 Task: Open Card Financial Performance Review in Board Event Marketing to Workspace Creative Services and add a team member Softage.1@softage.net, a label Blue, a checklist Exercise, an attachment from your google drive, a color Blue and finally, add a card description 'Plan and execute company team-building event' and a comment 'Given the potential impact of this task on our company competitive position, let us ensure that we approach it with a sense of strategic thinking and planning.'. Add a start date 'Jan 05, 1900' with a due date 'Jan 12, 1900'
Action: Mouse moved to (417, 167)
Screenshot: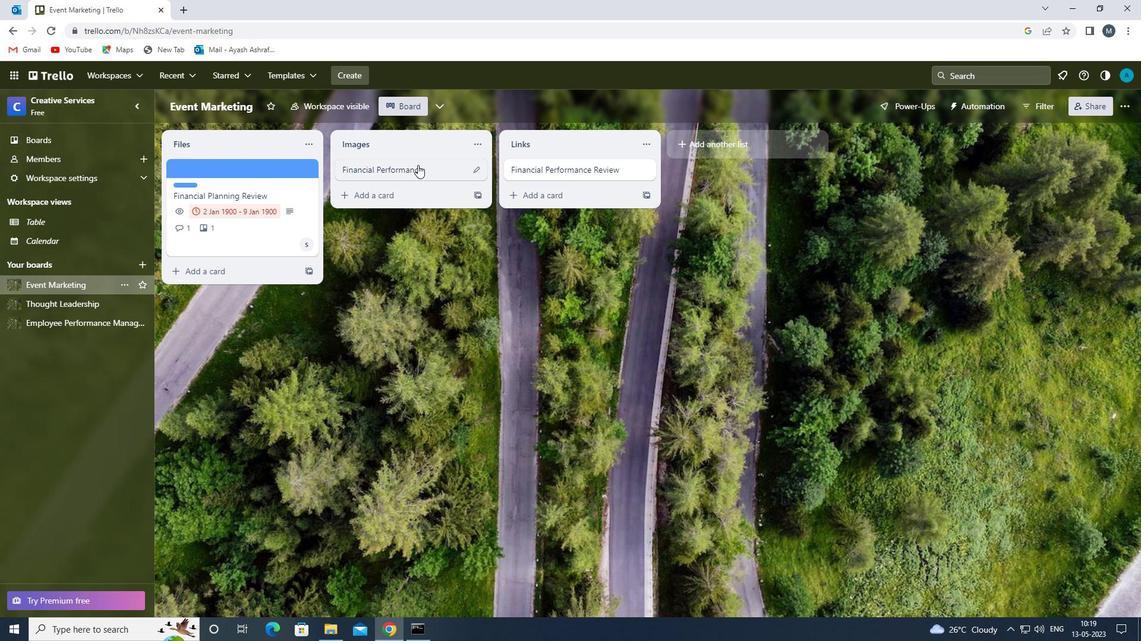 
Action: Mouse pressed left at (417, 167)
Screenshot: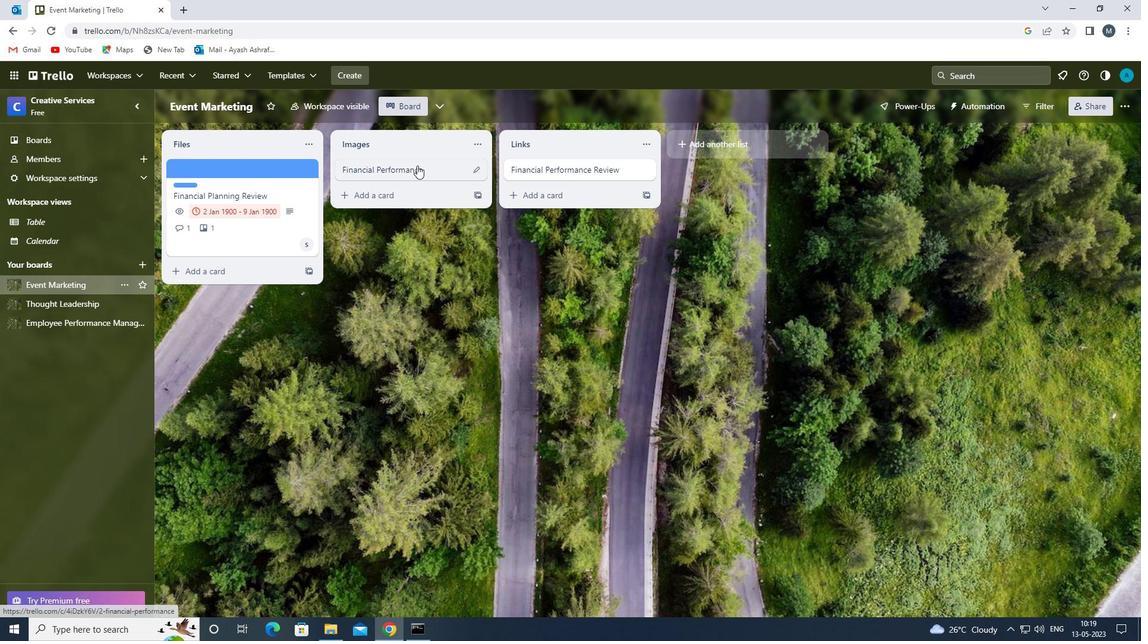
Action: Mouse moved to (732, 208)
Screenshot: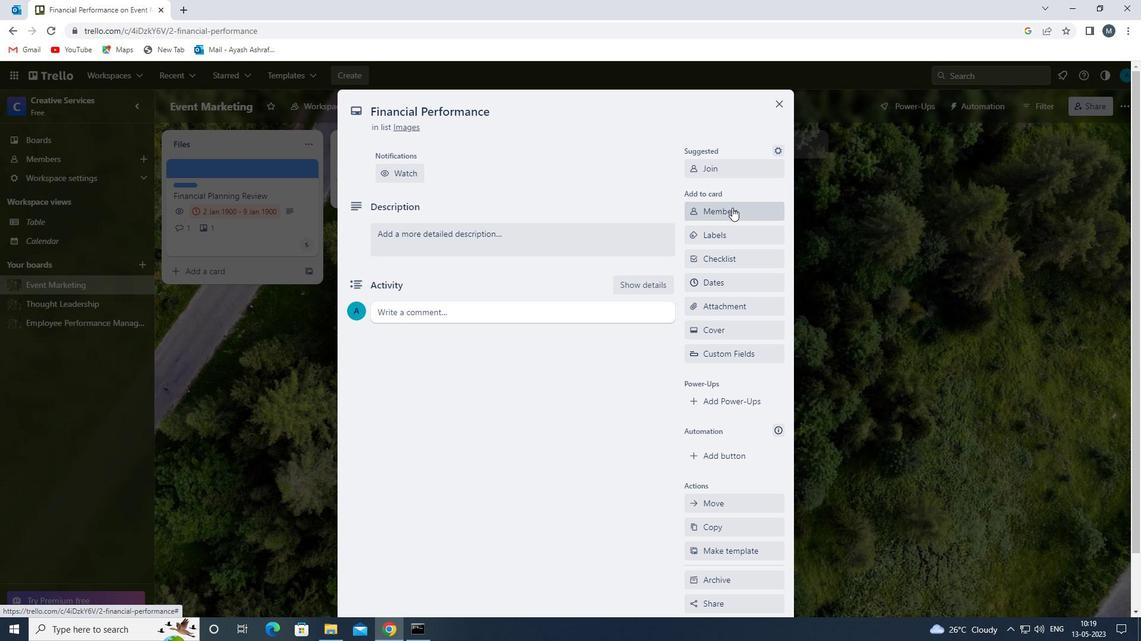 
Action: Mouse pressed left at (732, 208)
Screenshot: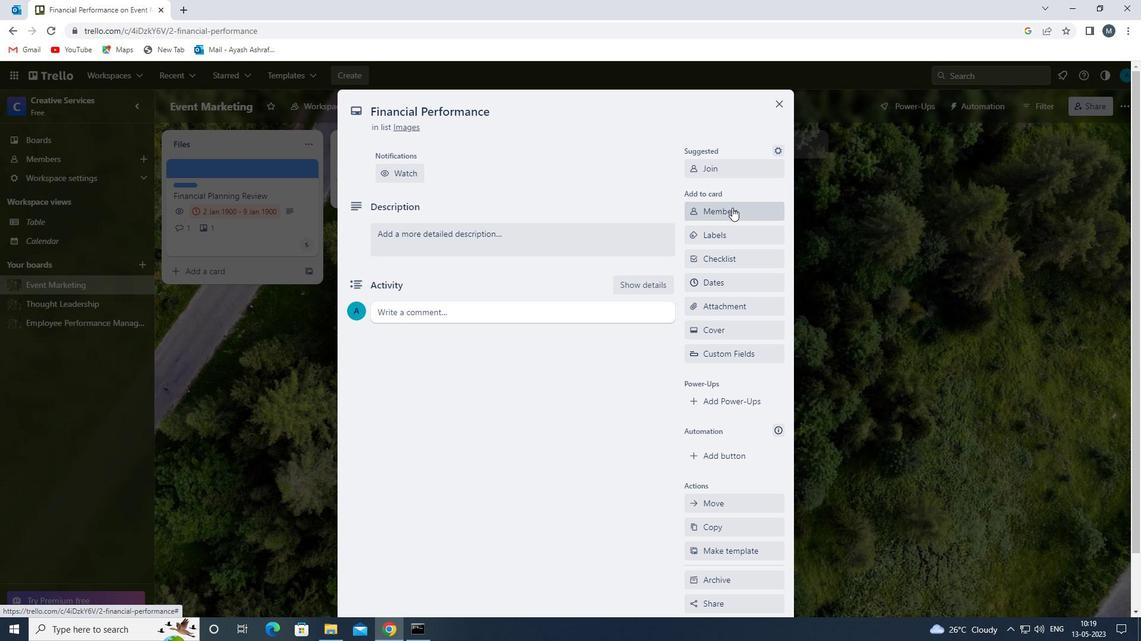 
Action: Mouse moved to (739, 278)
Screenshot: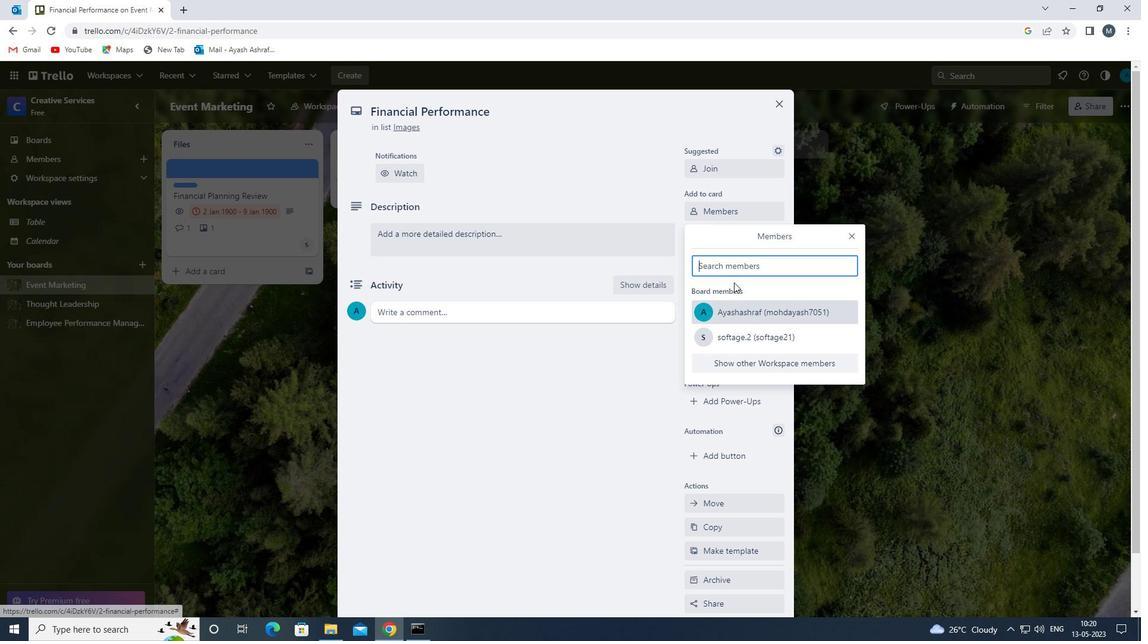 
Action: Key pressed s
Screenshot: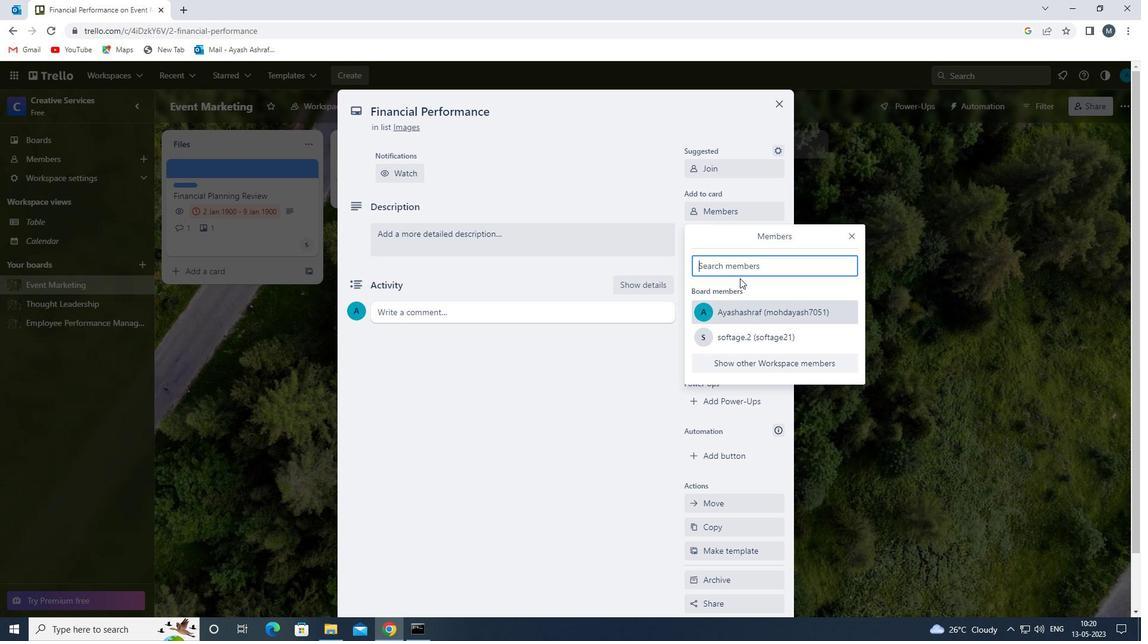 
Action: Mouse moved to (741, 360)
Screenshot: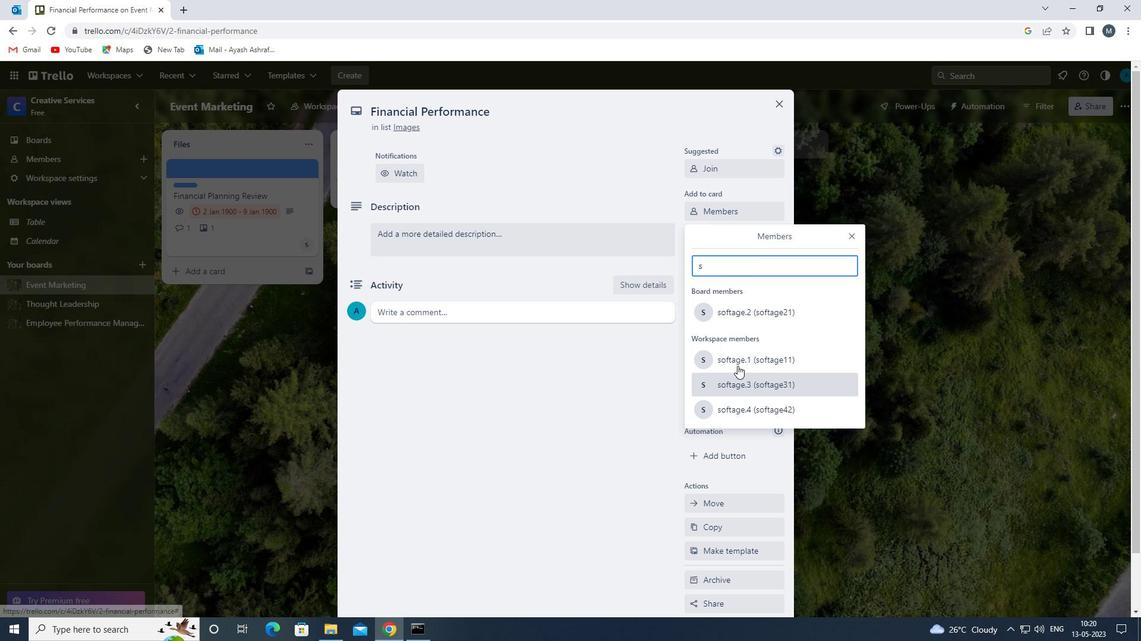 
Action: Mouse pressed left at (741, 360)
Screenshot: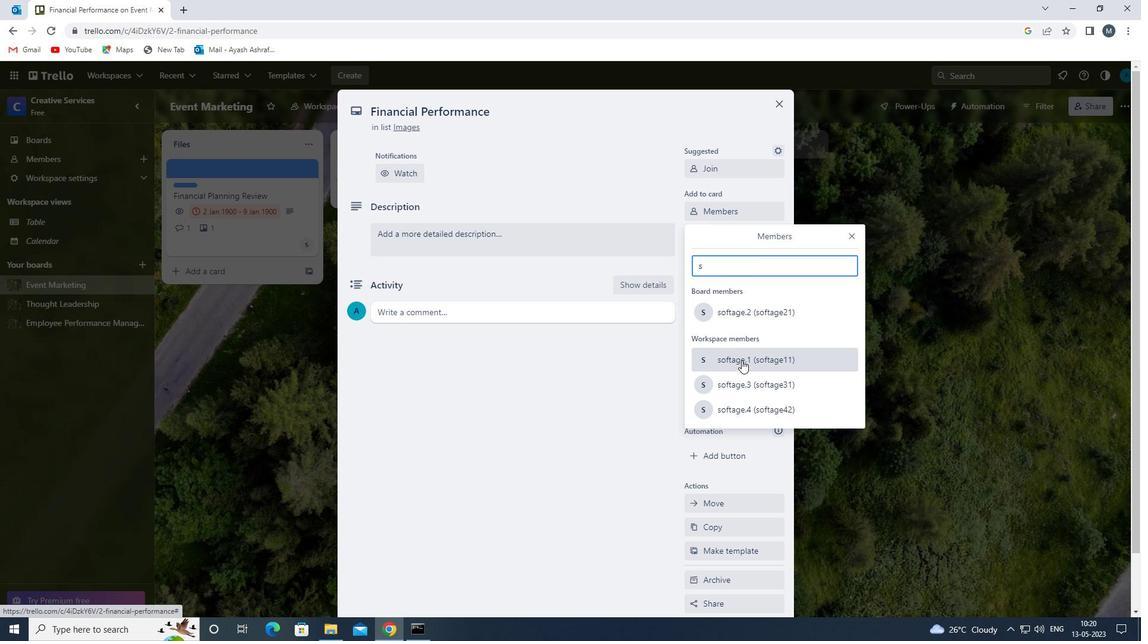 
Action: Mouse moved to (847, 235)
Screenshot: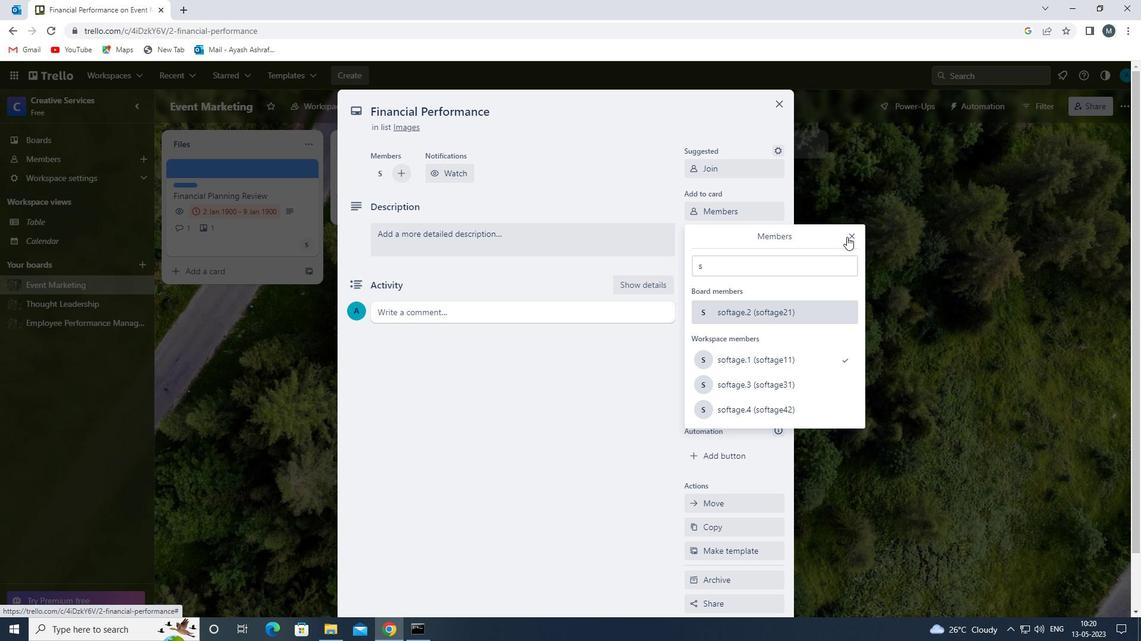 
Action: Mouse pressed left at (847, 235)
Screenshot: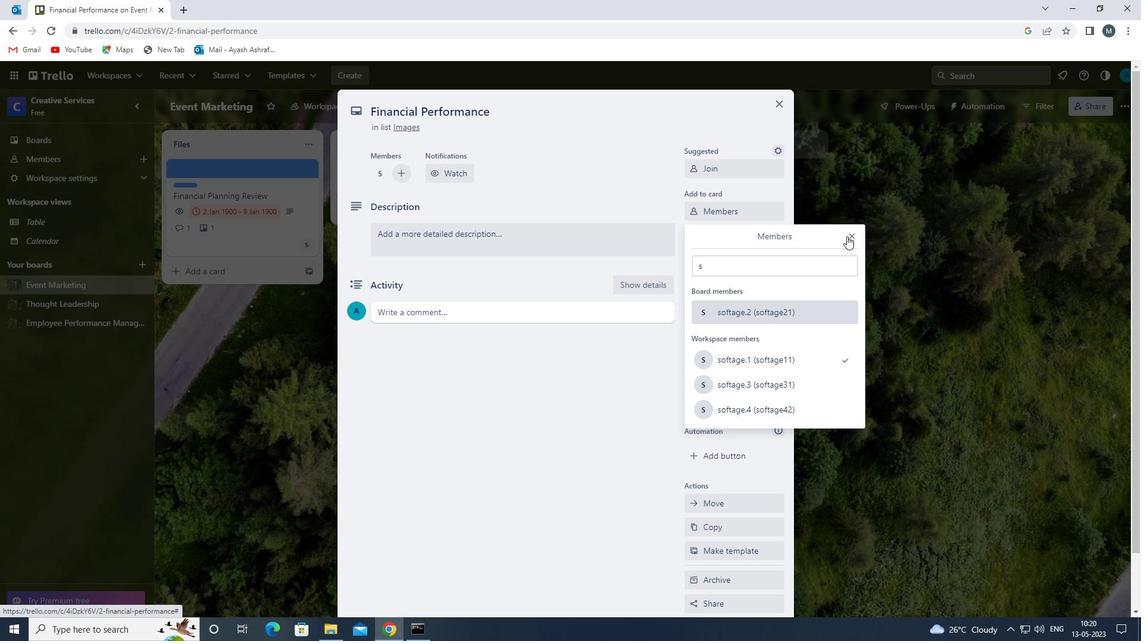 
Action: Mouse moved to (730, 240)
Screenshot: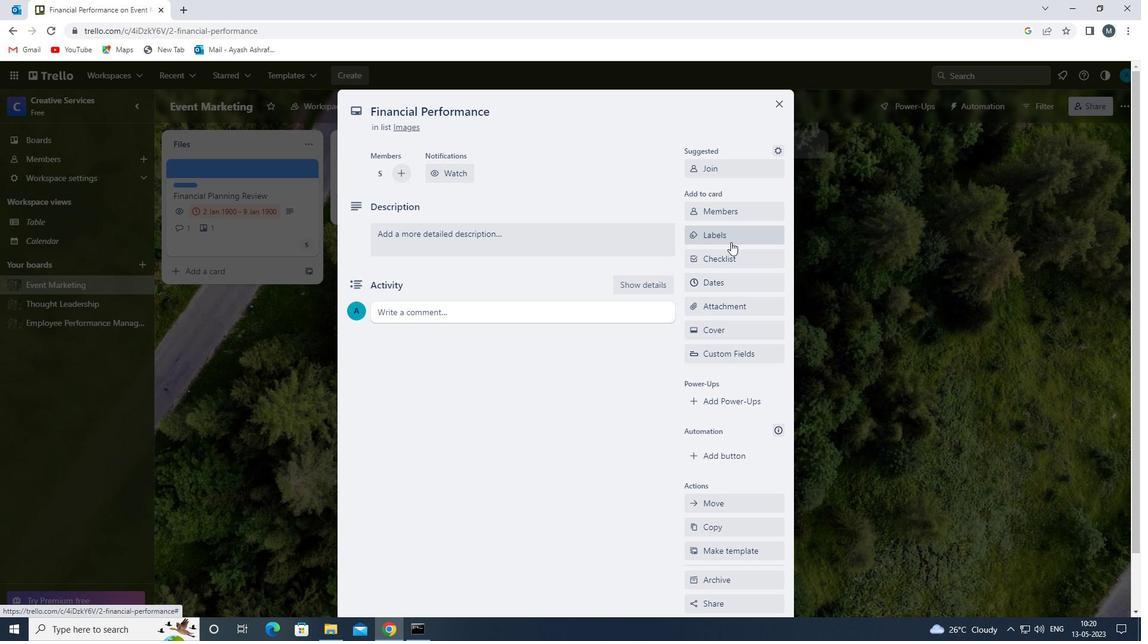 
Action: Mouse pressed left at (730, 240)
Screenshot: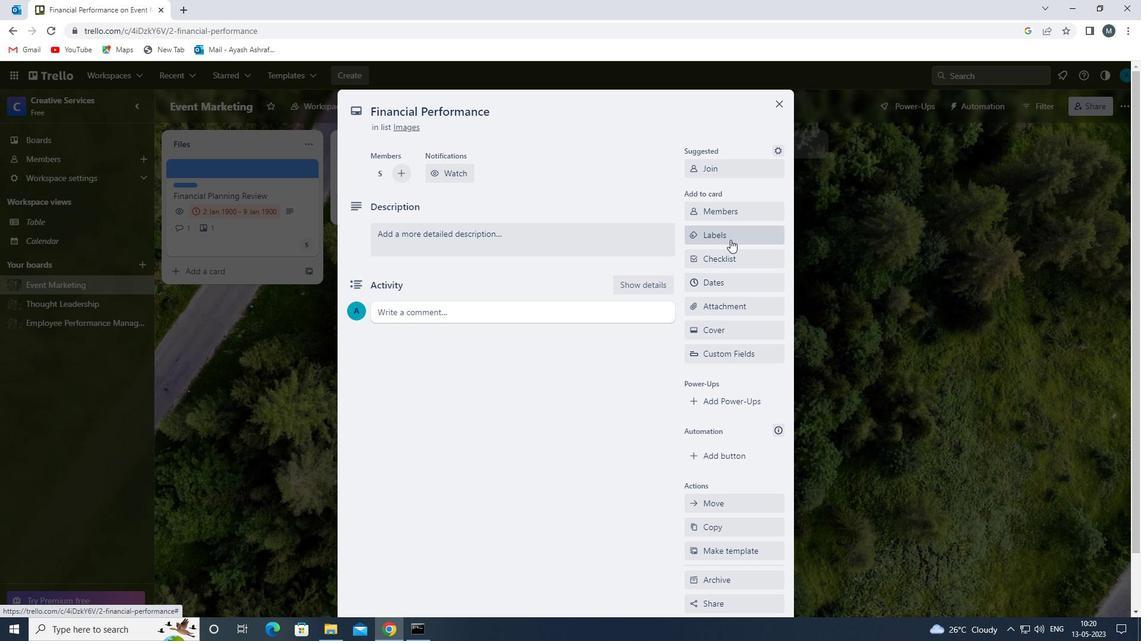 
Action: Mouse moved to (775, 440)
Screenshot: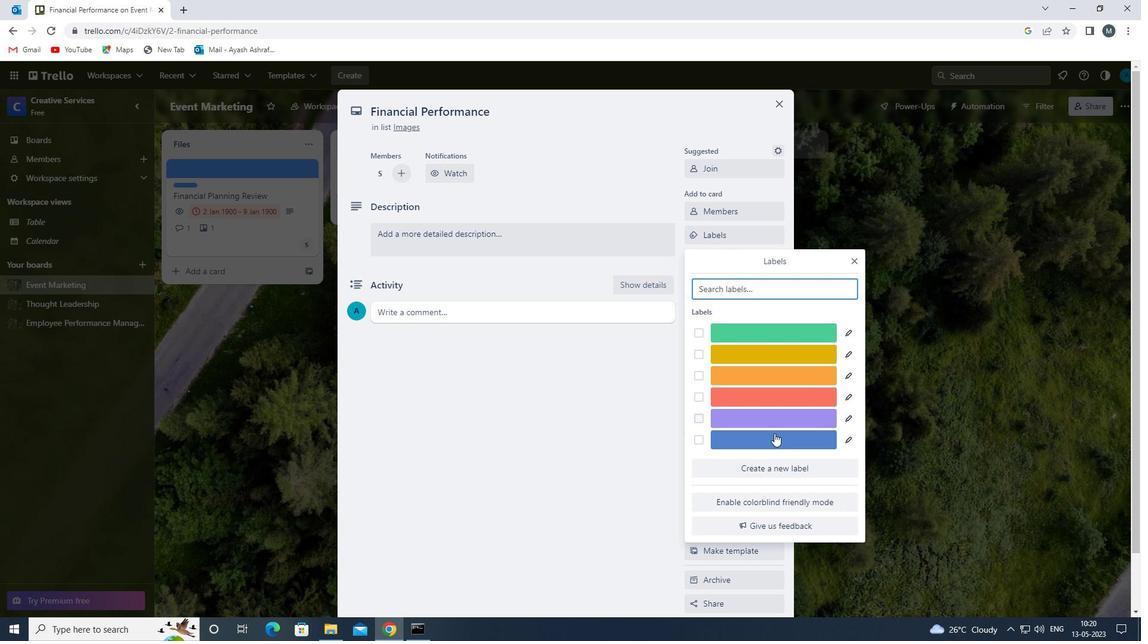 
Action: Mouse pressed left at (775, 440)
Screenshot: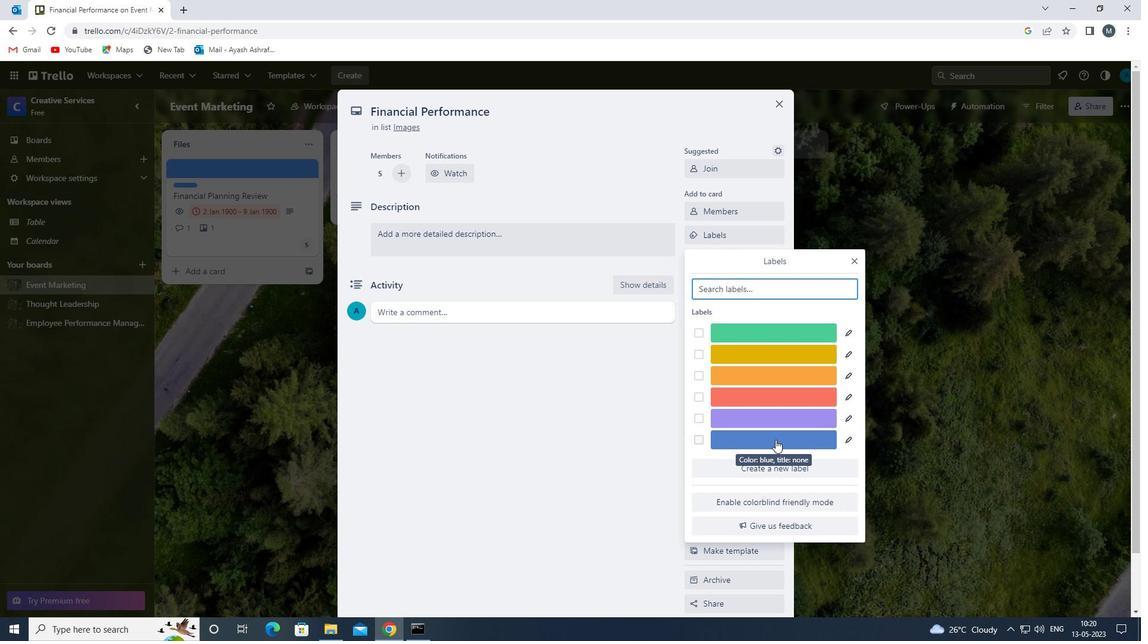 
Action: Mouse moved to (856, 263)
Screenshot: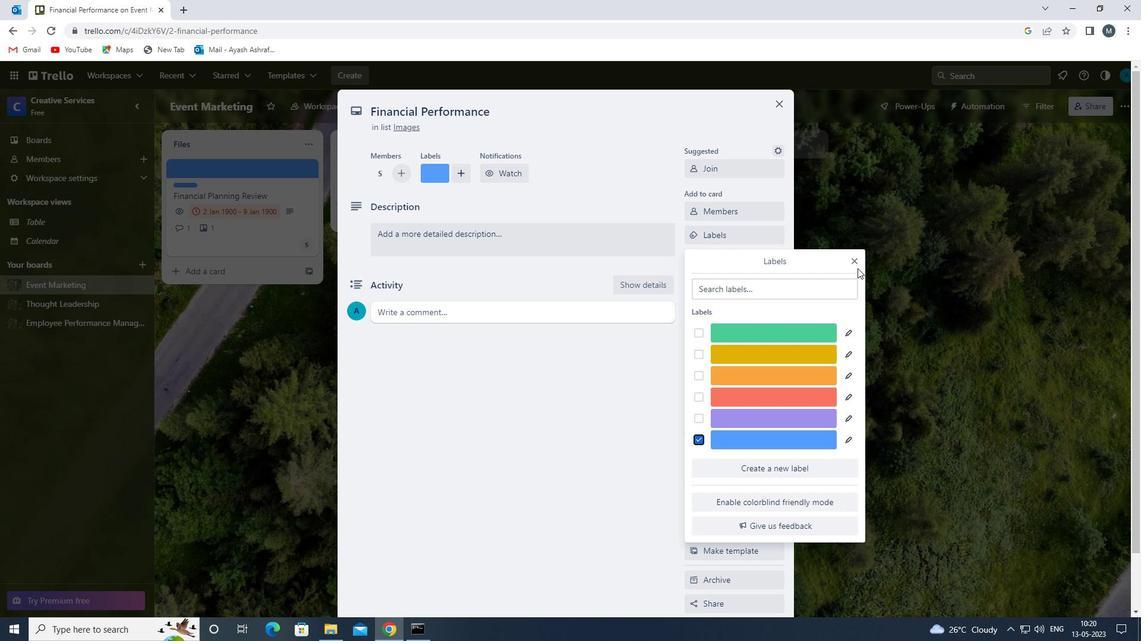 
Action: Mouse pressed left at (856, 263)
Screenshot: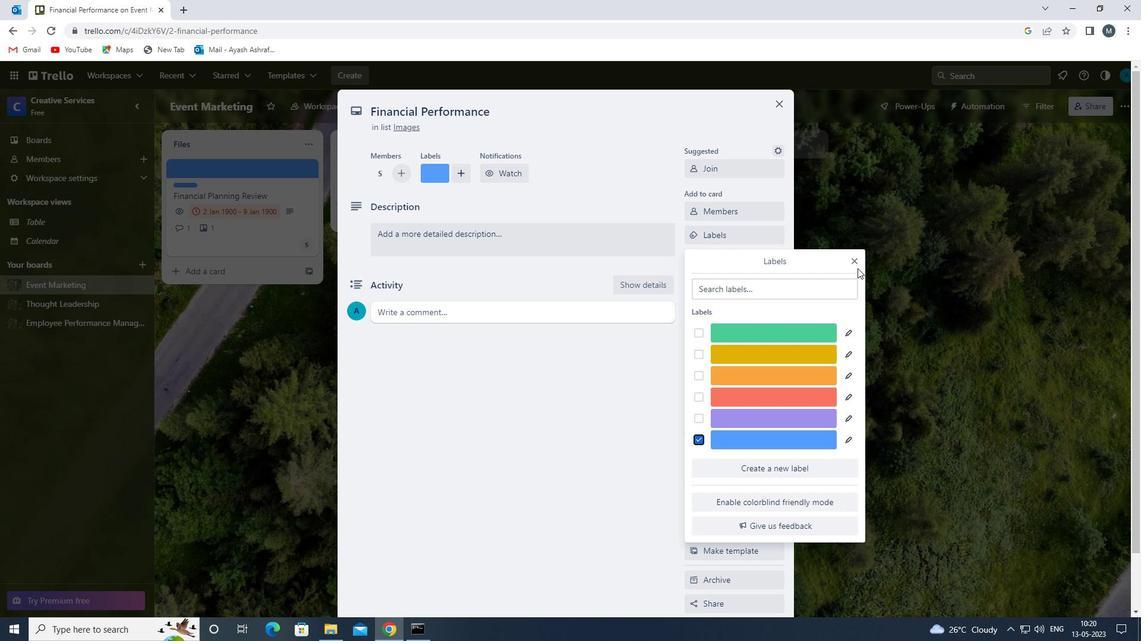 
Action: Mouse moved to (713, 262)
Screenshot: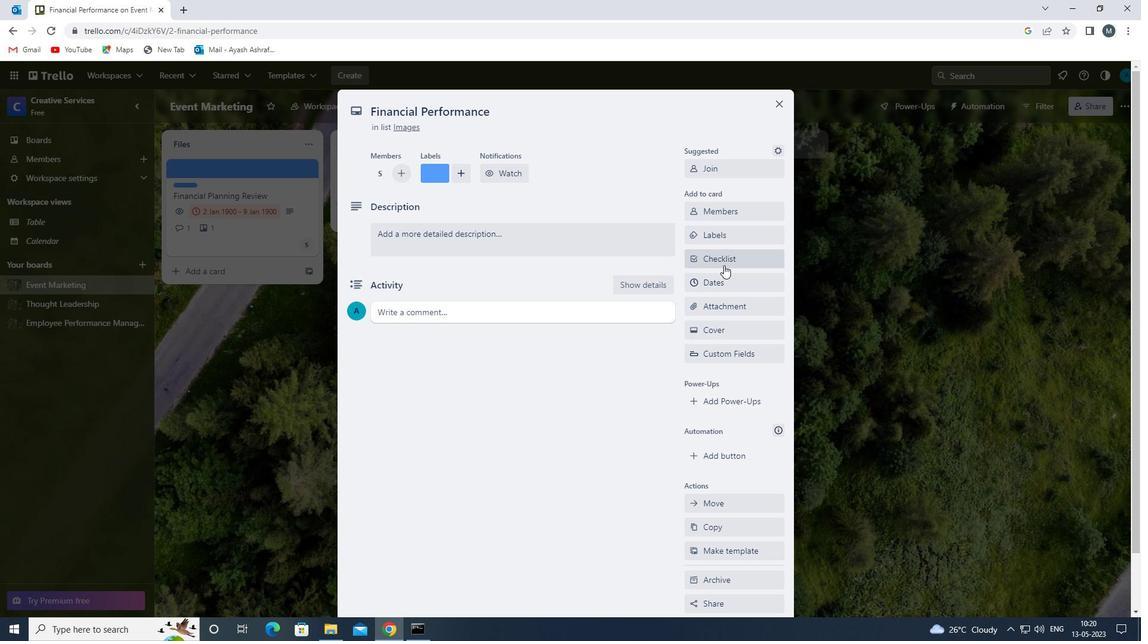 
Action: Mouse pressed left at (713, 262)
Screenshot: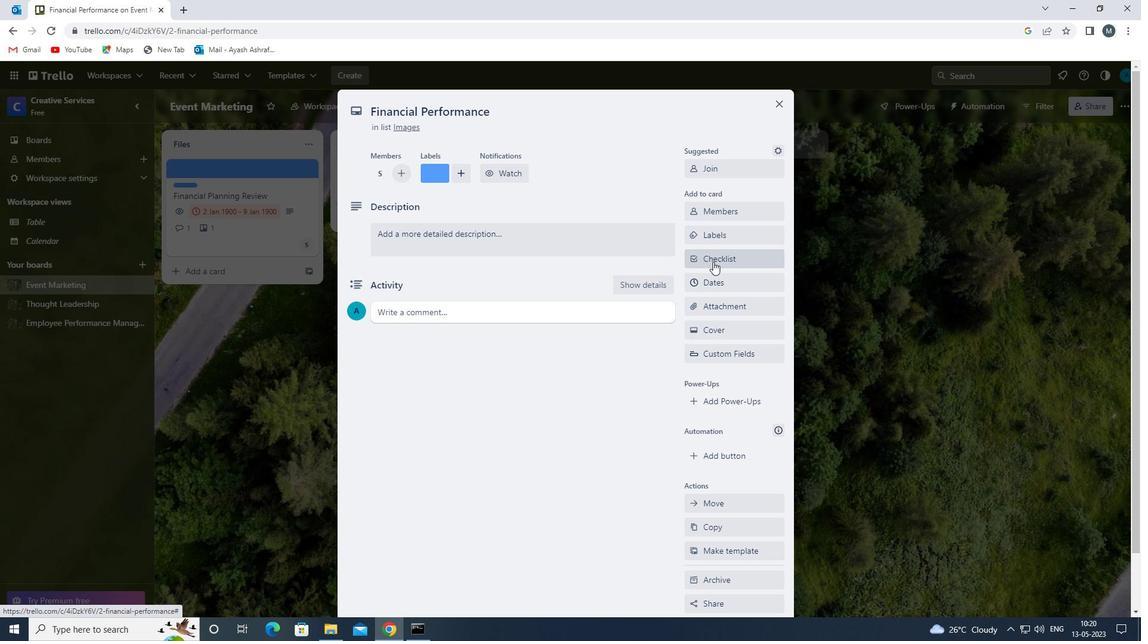 
Action: Mouse moved to (723, 338)
Screenshot: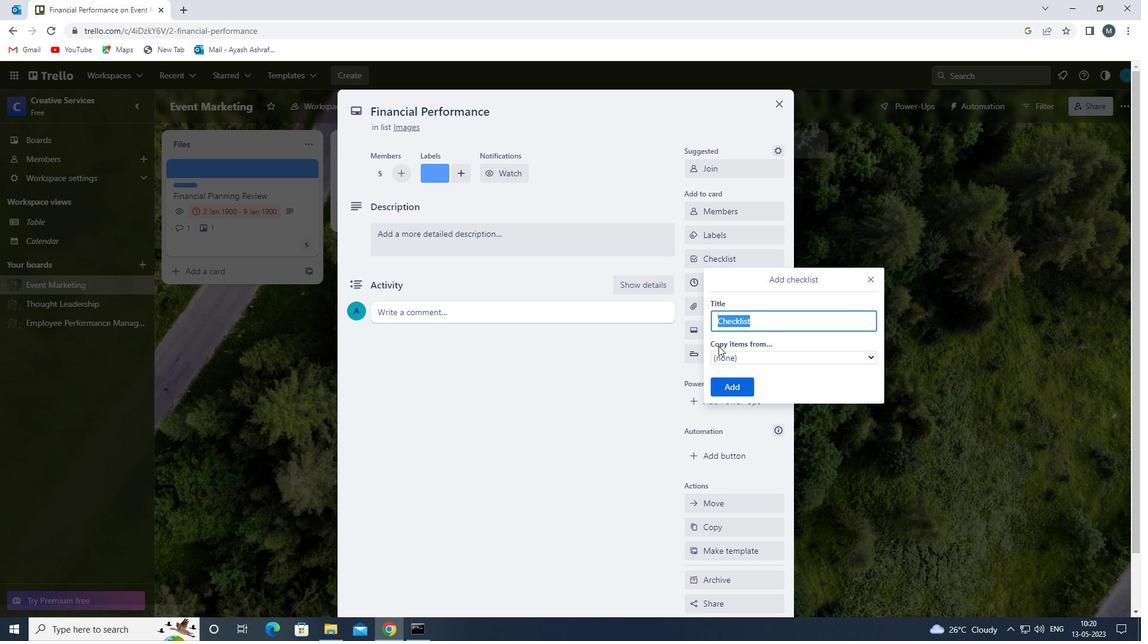 
Action: Key pressed <Key.shift>E
Screenshot: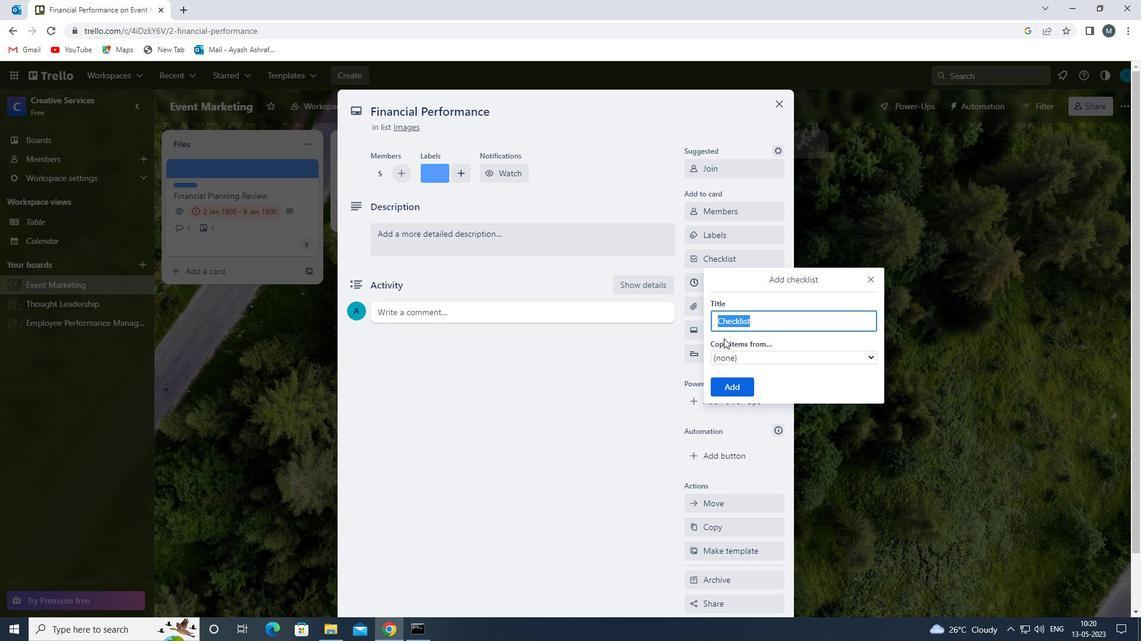 
Action: Mouse moved to (792, 398)
Screenshot: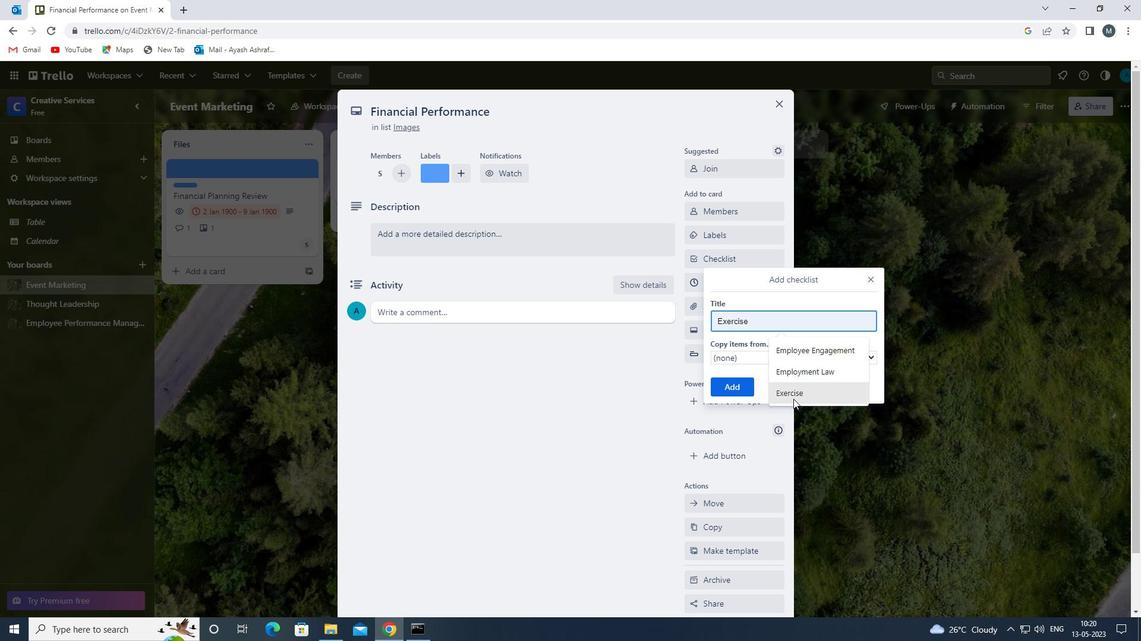 
Action: Mouse pressed left at (792, 398)
Screenshot: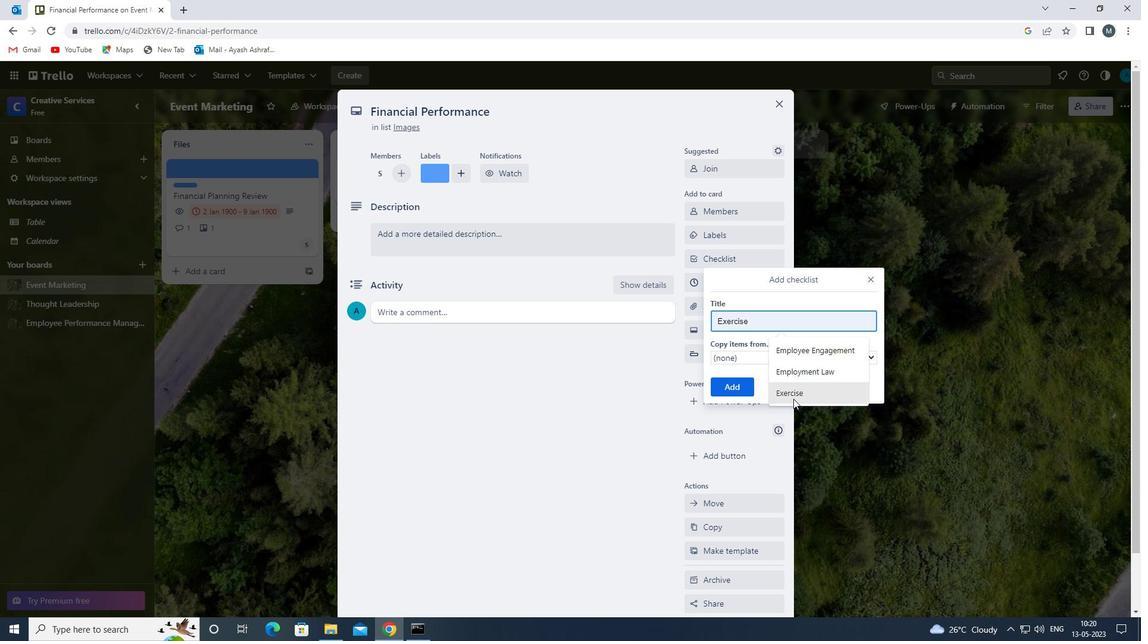 
Action: Mouse moved to (722, 386)
Screenshot: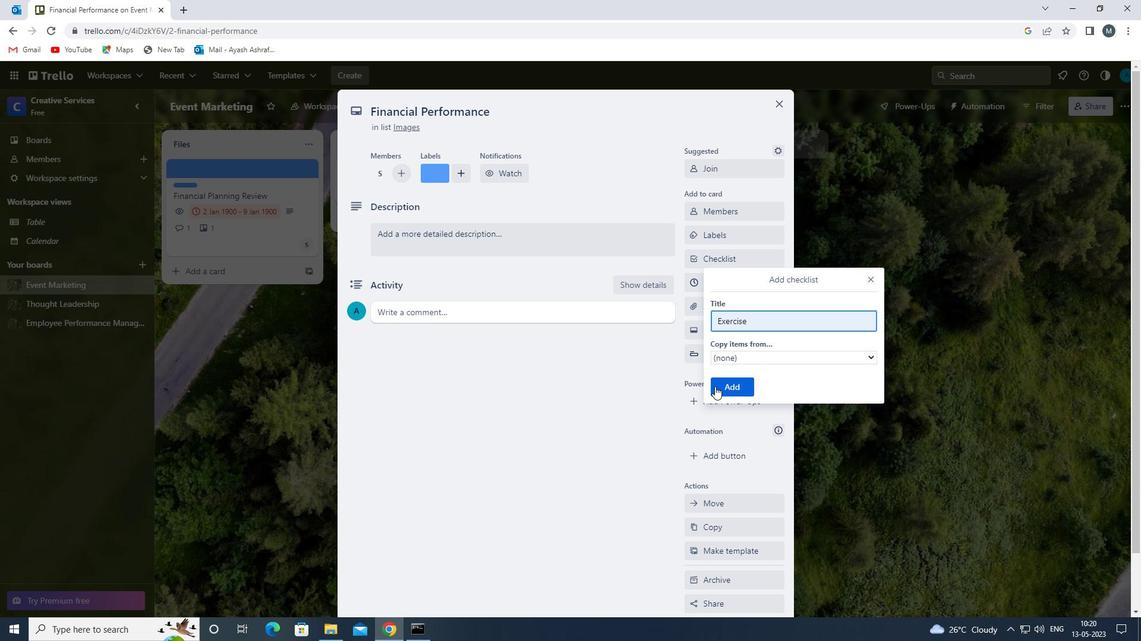 
Action: Mouse pressed left at (722, 386)
Screenshot: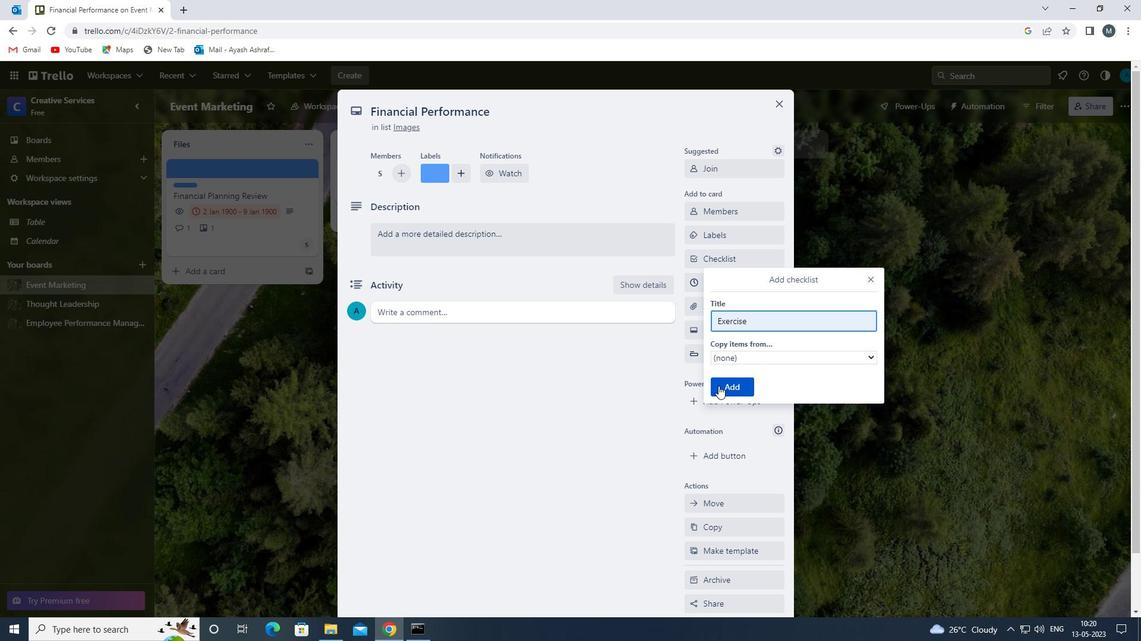 
Action: Mouse moved to (731, 306)
Screenshot: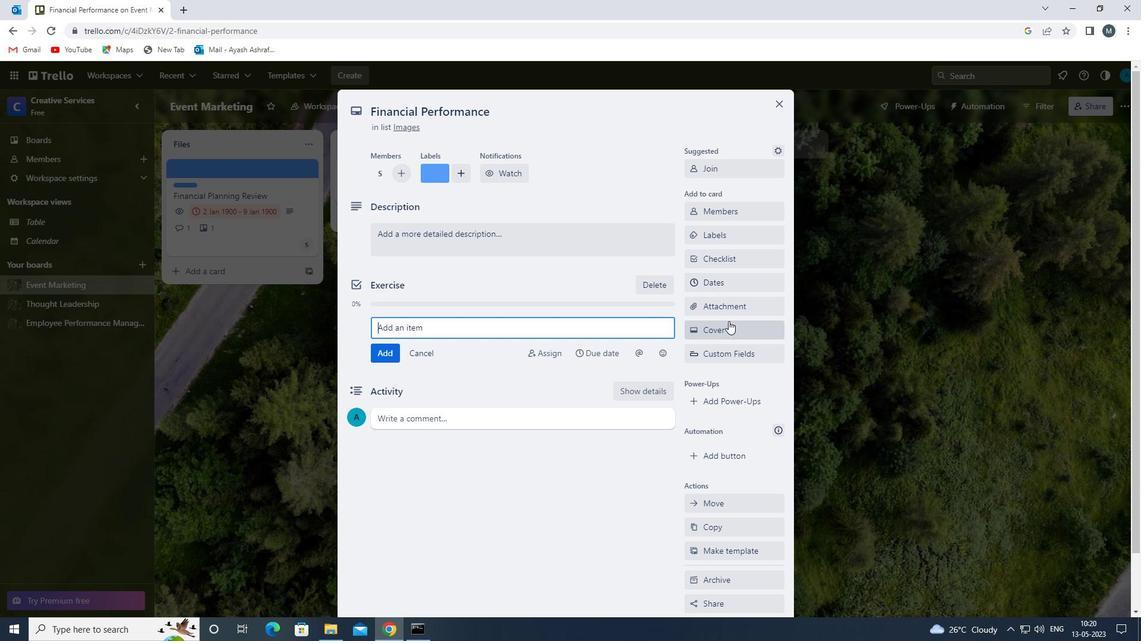 
Action: Mouse pressed left at (731, 306)
Screenshot: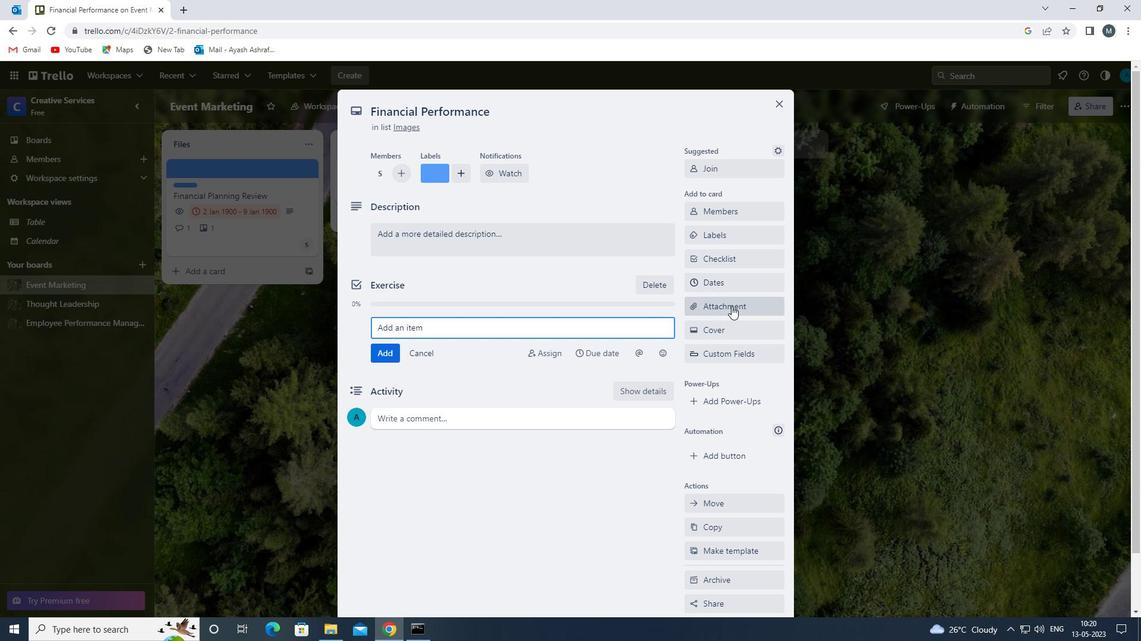 
Action: Mouse moved to (730, 395)
Screenshot: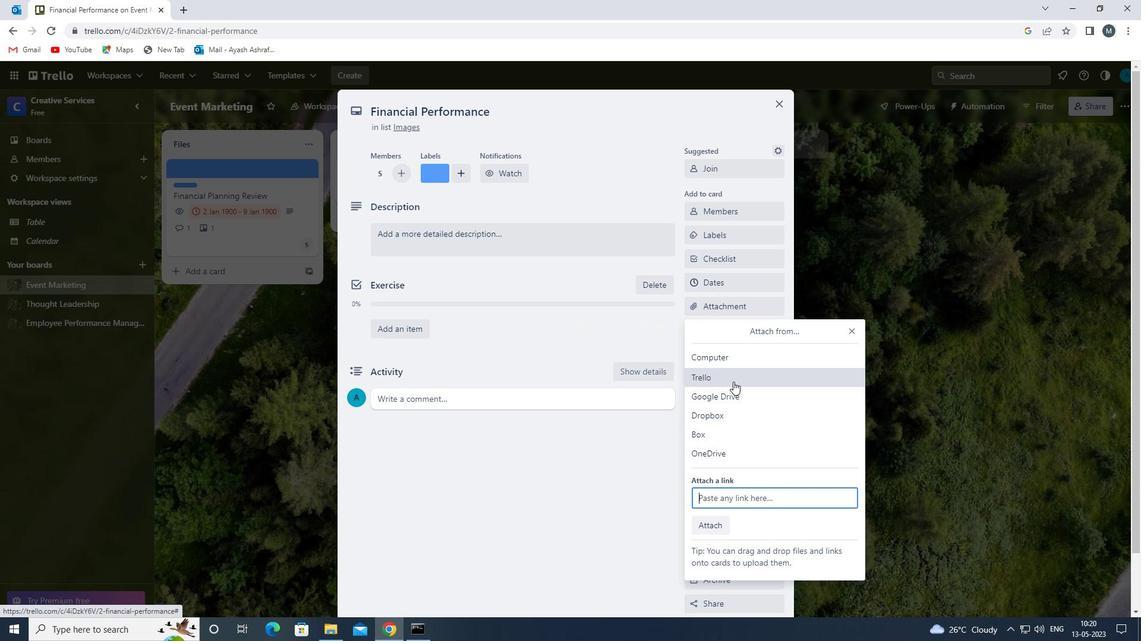 
Action: Mouse pressed left at (730, 395)
Screenshot: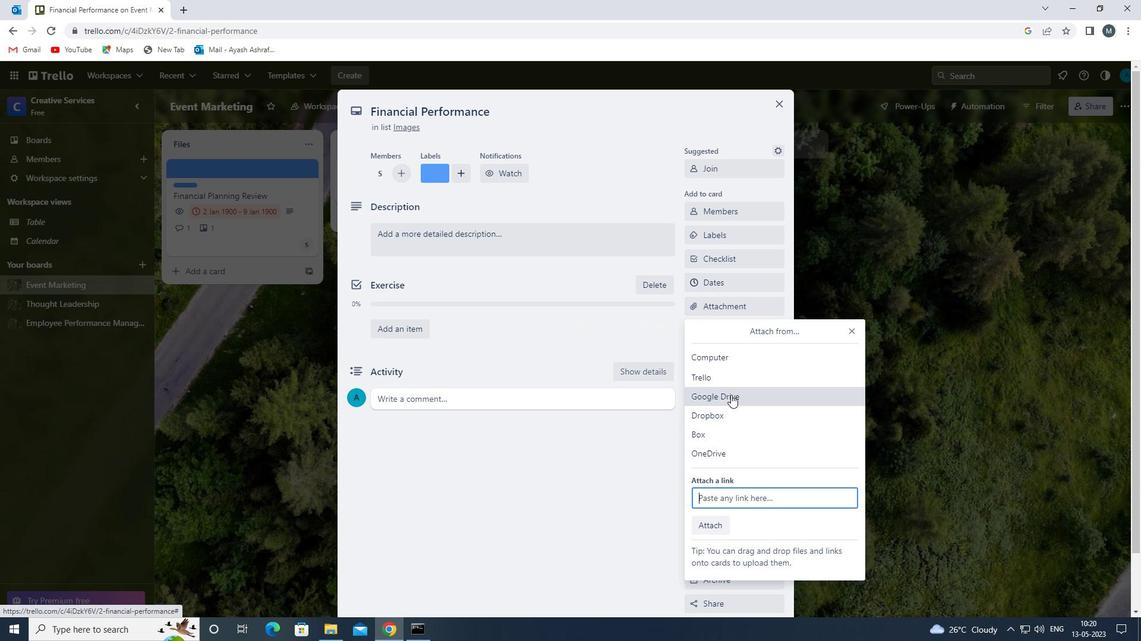 
Action: Mouse moved to (295, 341)
Screenshot: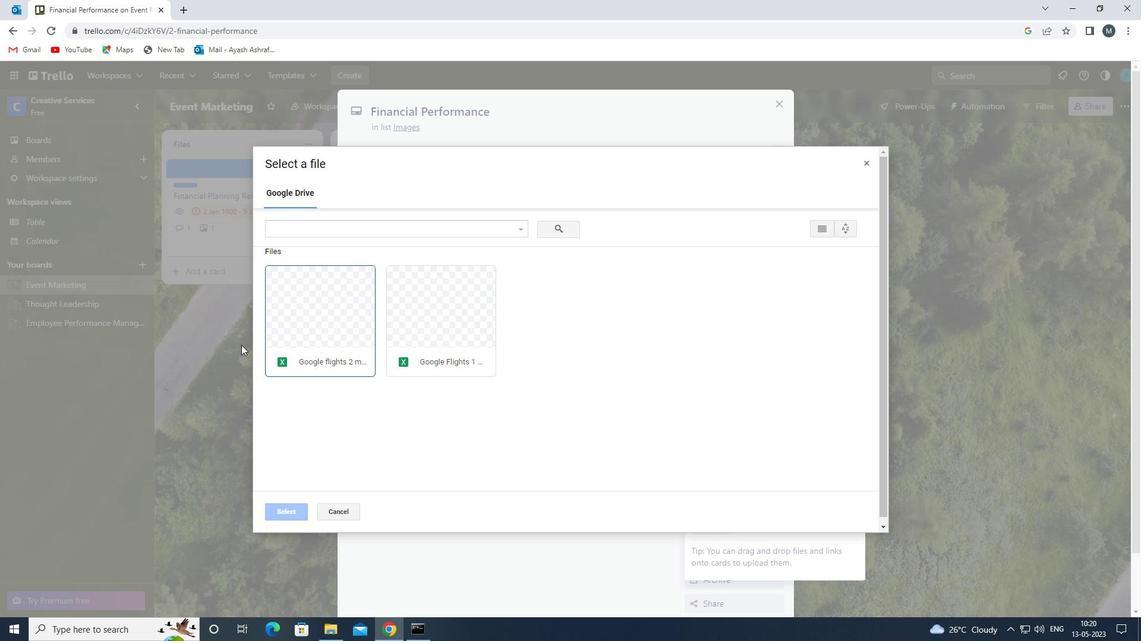 
Action: Mouse pressed left at (295, 341)
Screenshot: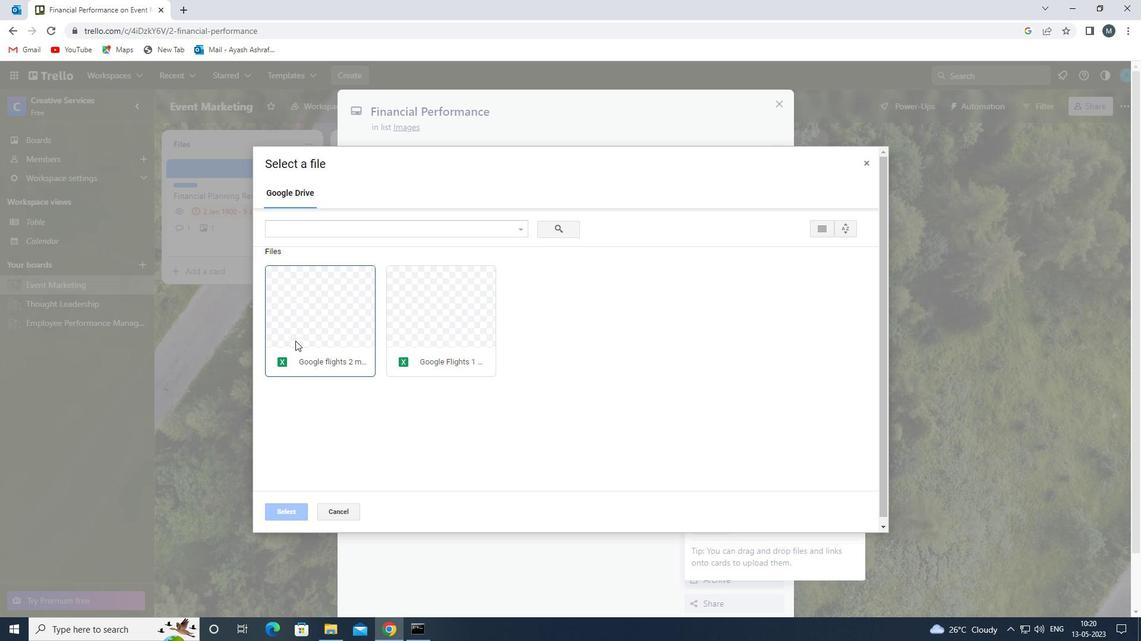 
Action: Mouse pressed left at (295, 341)
Screenshot: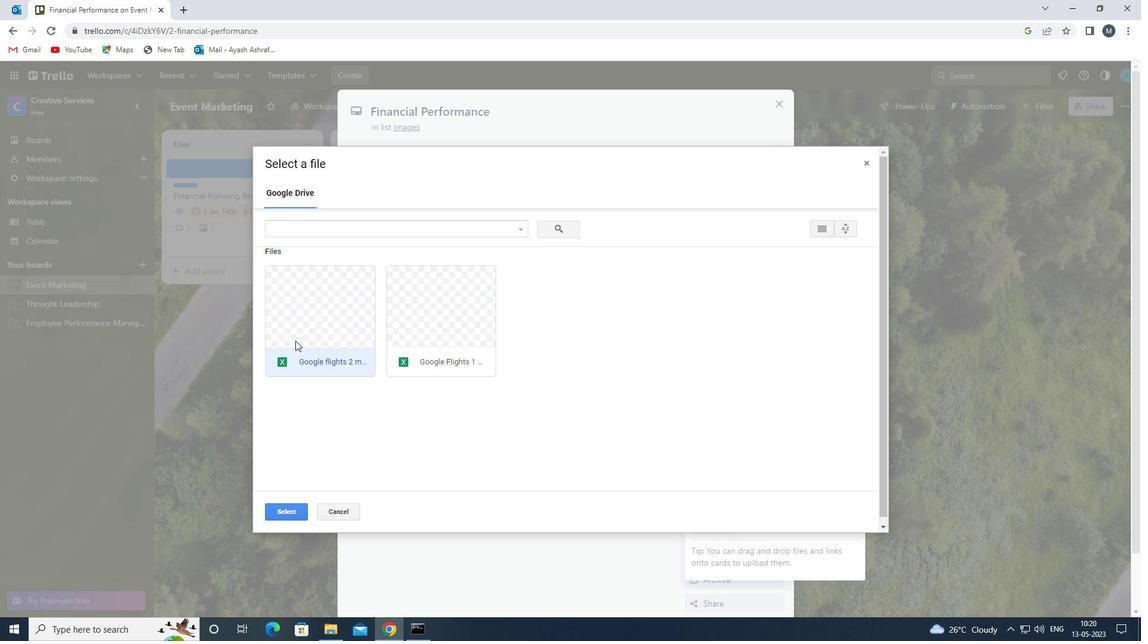 
Action: Mouse moved to (717, 326)
Screenshot: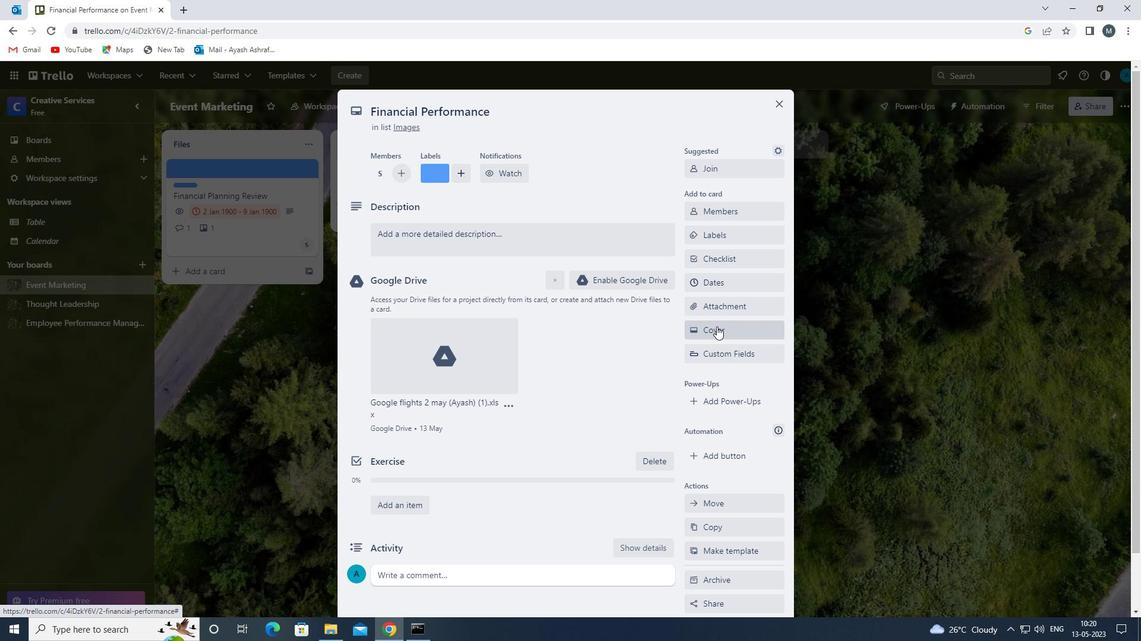 
Action: Mouse pressed left at (717, 326)
Screenshot: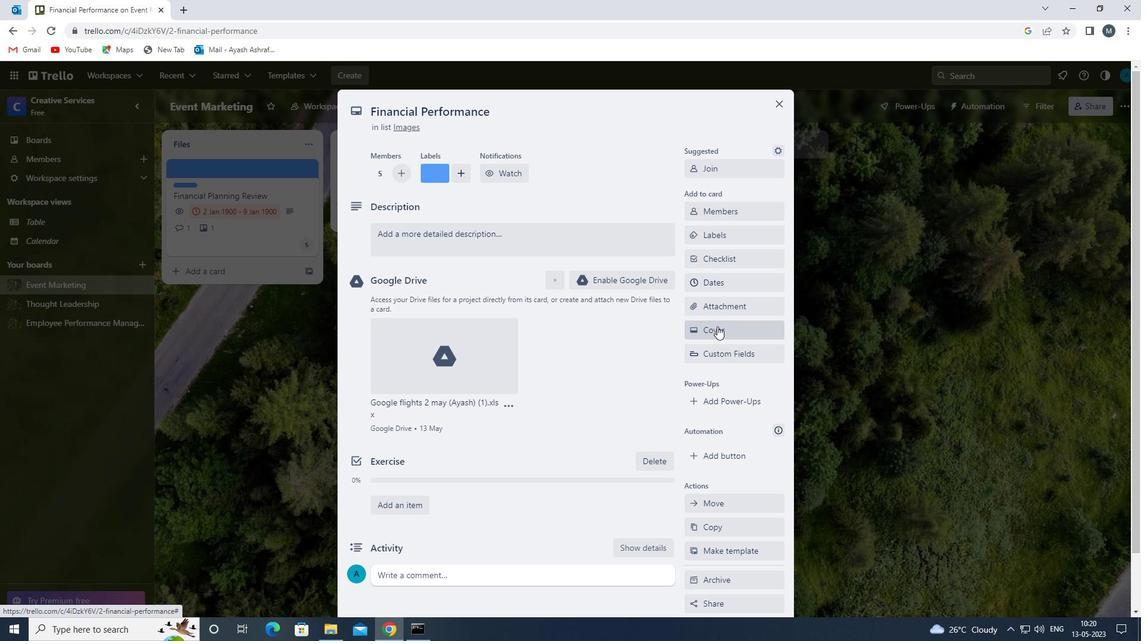 
Action: Mouse moved to (708, 404)
Screenshot: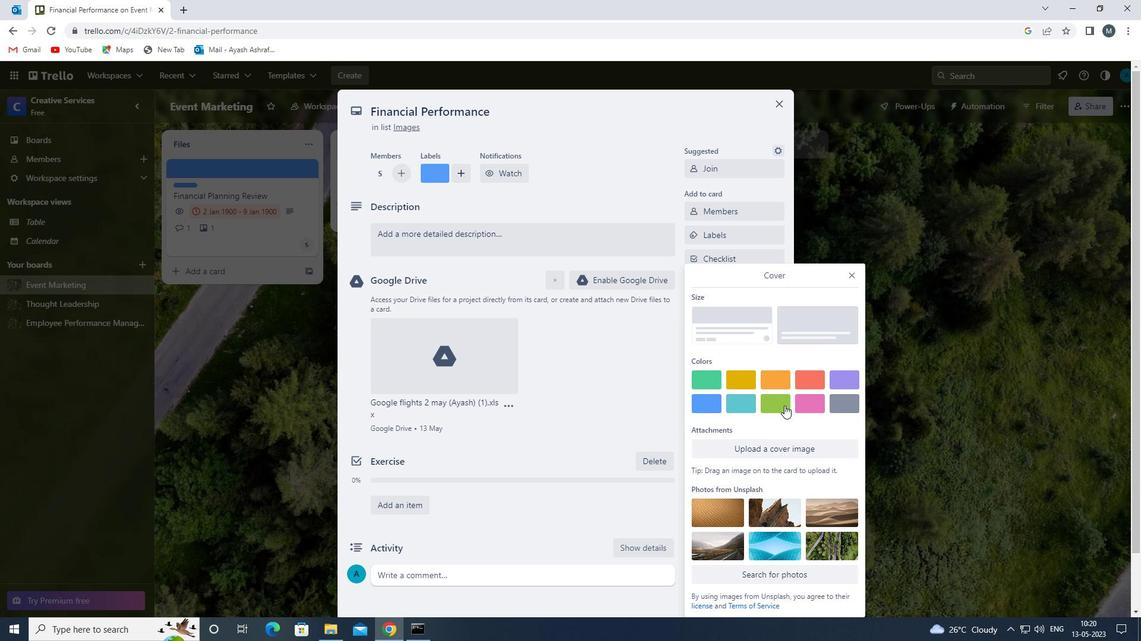
Action: Mouse pressed left at (708, 404)
Screenshot: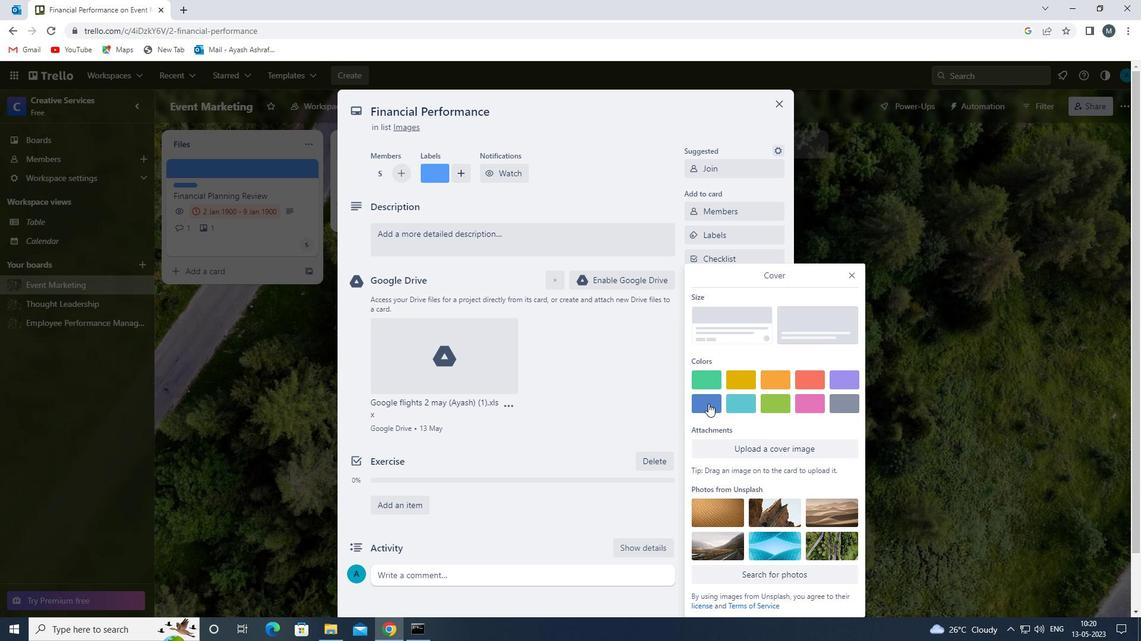 
Action: Mouse moved to (845, 252)
Screenshot: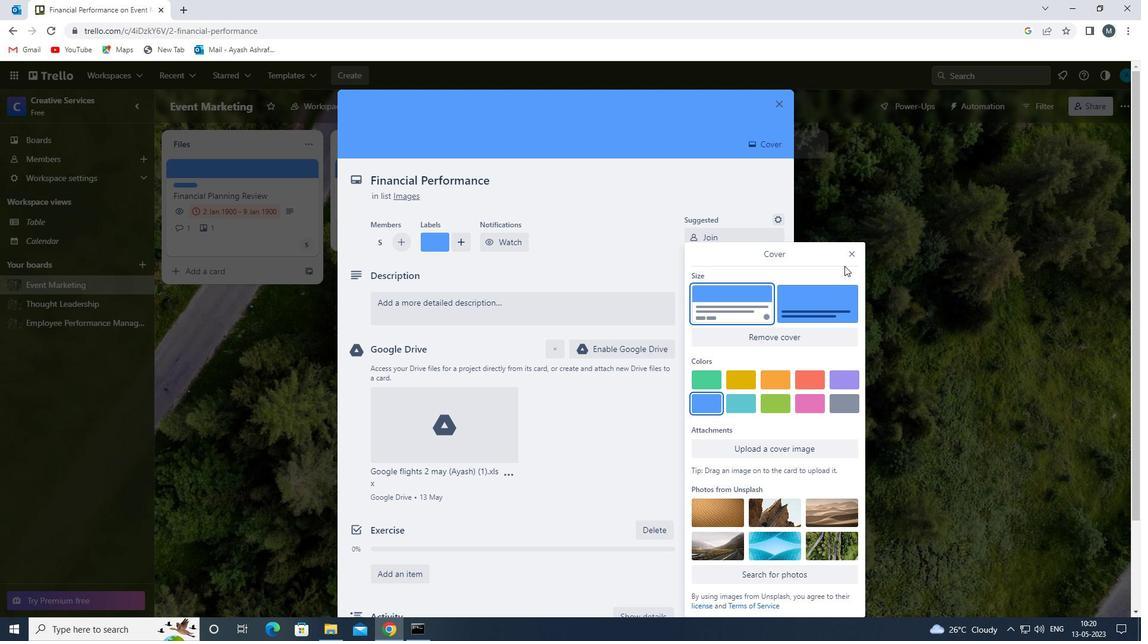 
Action: Mouse pressed left at (845, 252)
Screenshot: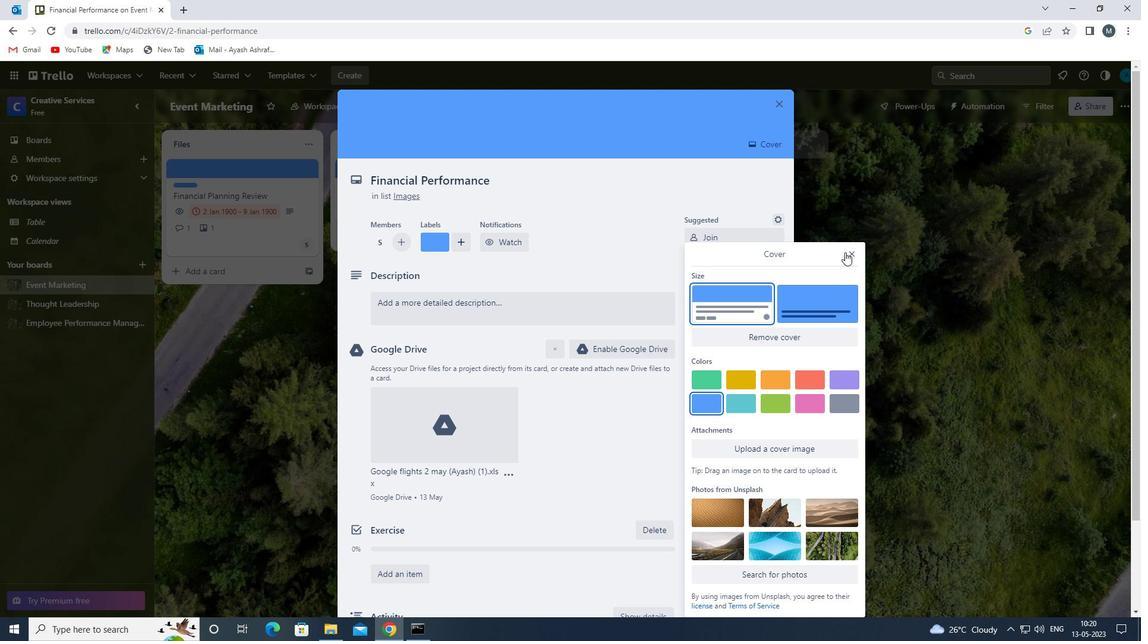 
Action: Mouse moved to (439, 308)
Screenshot: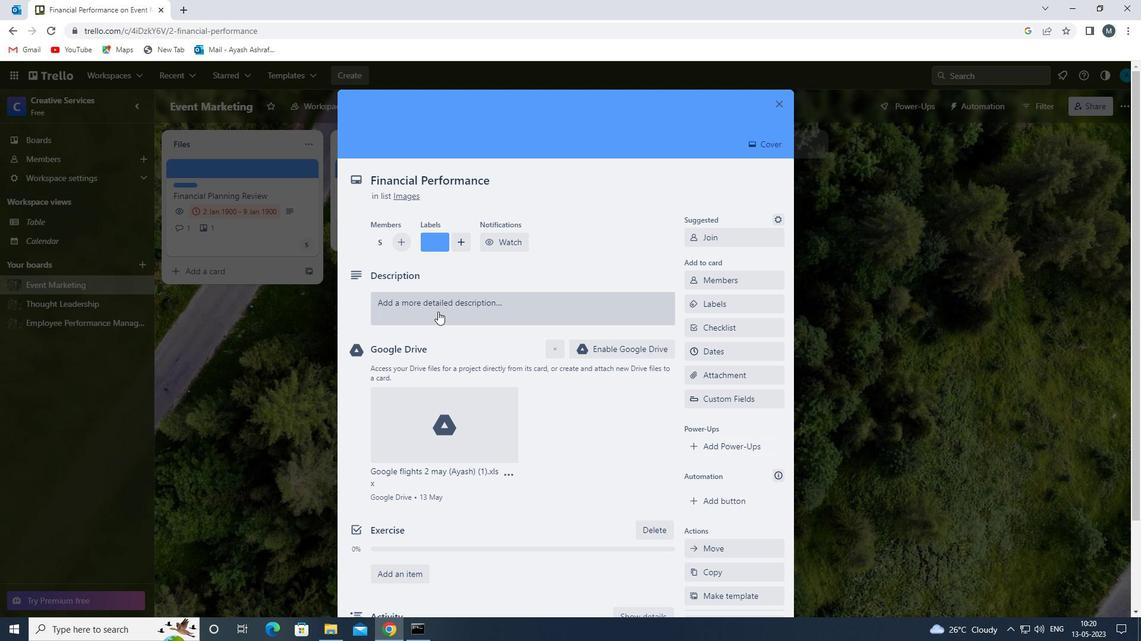 
Action: Mouse pressed left at (439, 308)
Screenshot: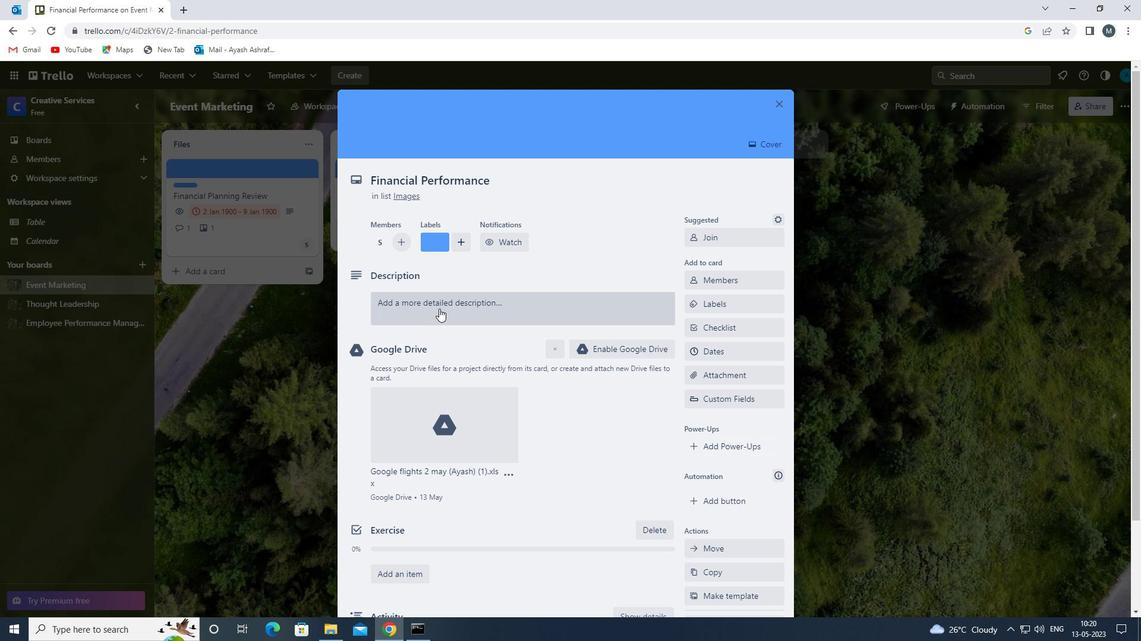 
Action: Mouse moved to (427, 362)
Screenshot: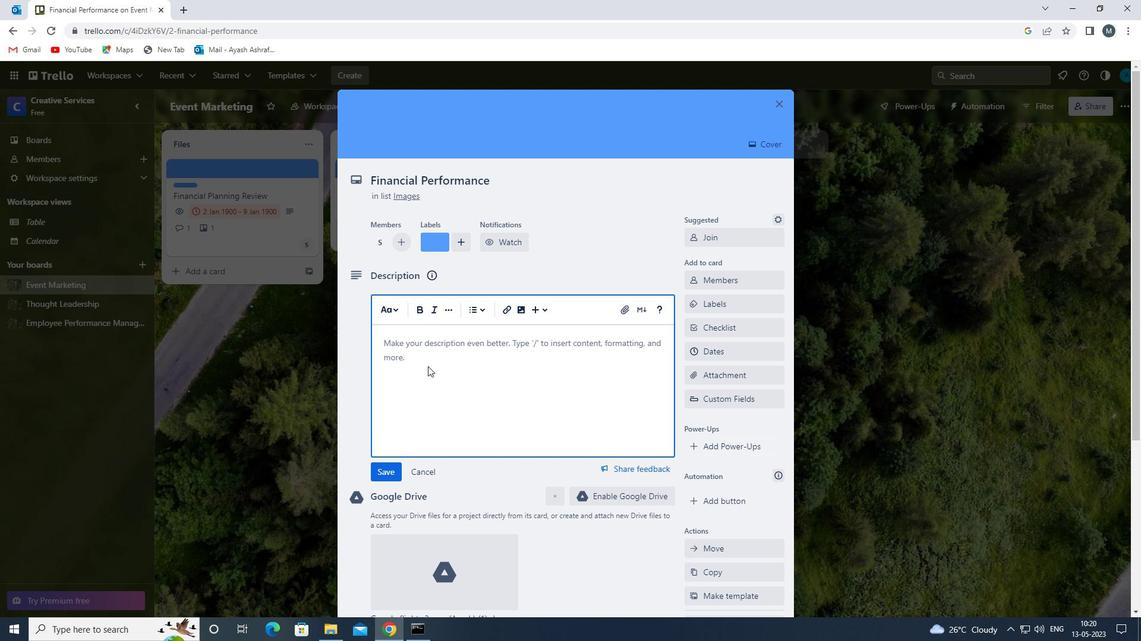 
Action: Mouse pressed left at (427, 362)
Screenshot: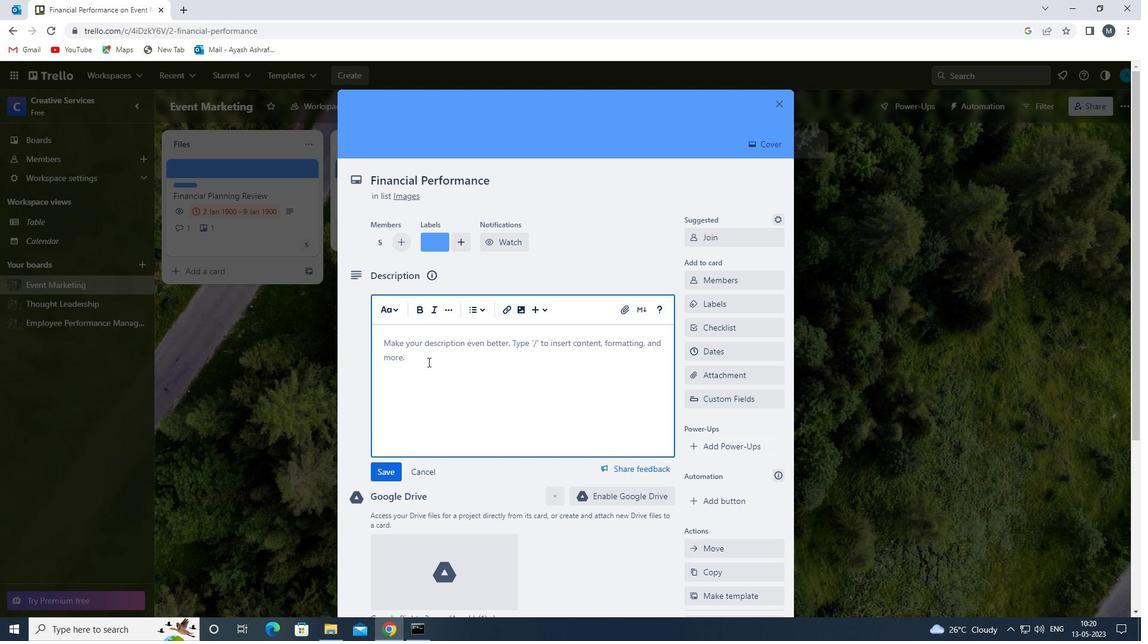 
Action: Mouse moved to (426, 369)
Screenshot: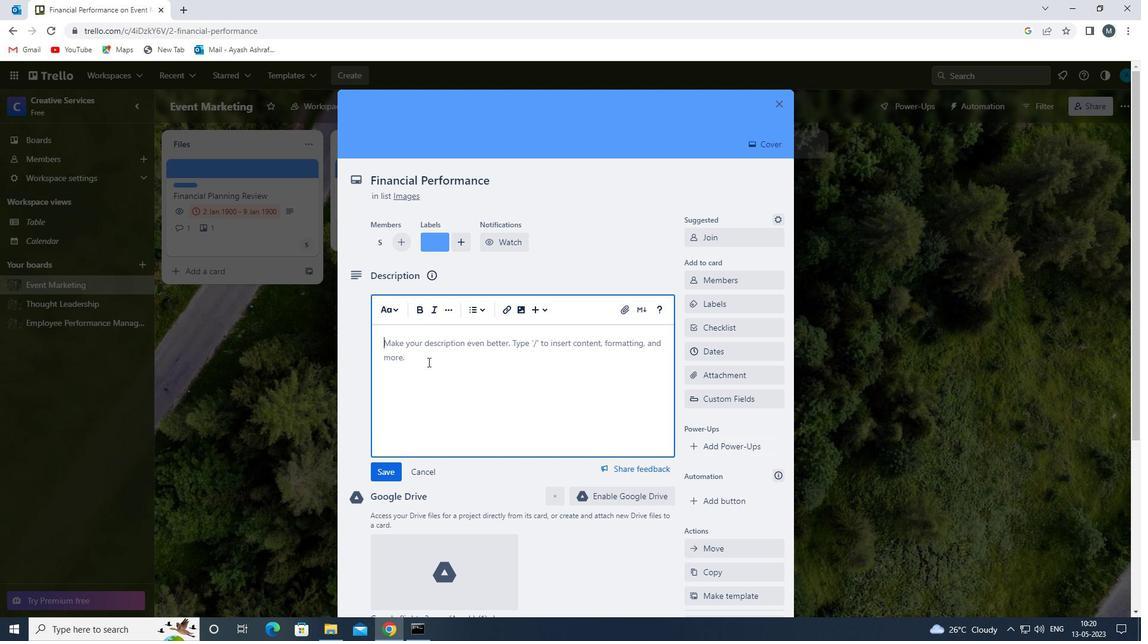 
Action: Key pressed <Key.shift>PLAN<Key.space>AND<Key.space>EXECUTE<Key.space>COMPANY<Key.space>TEAM-BUILDING<Key.space>EVENT<Key.space>
Screenshot: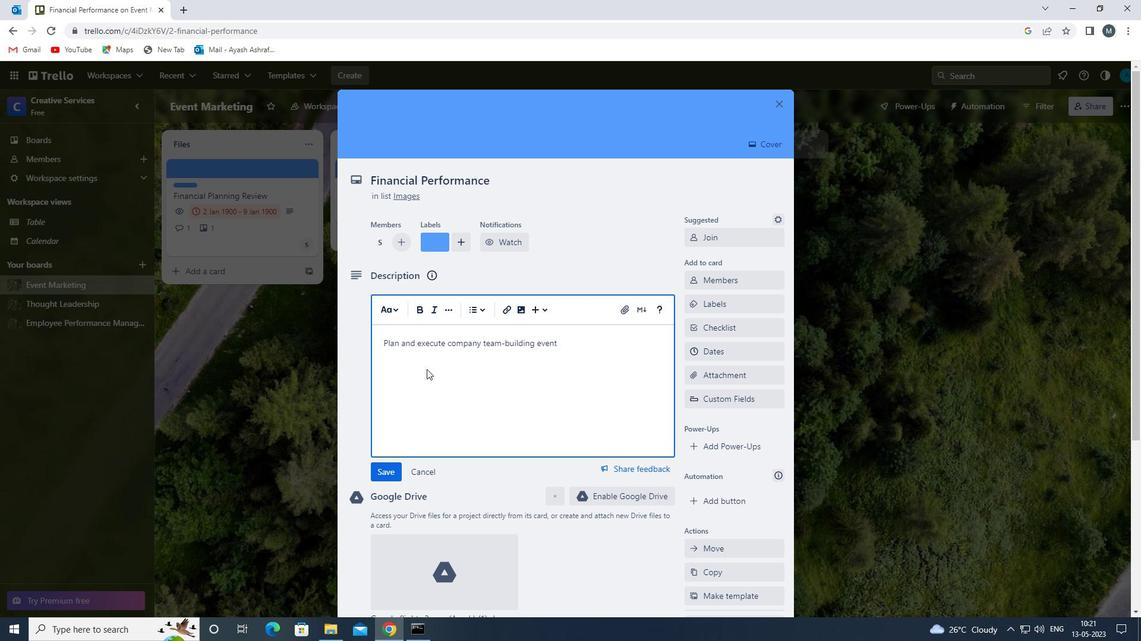 
Action: Mouse moved to (385, 474)
Screenshot: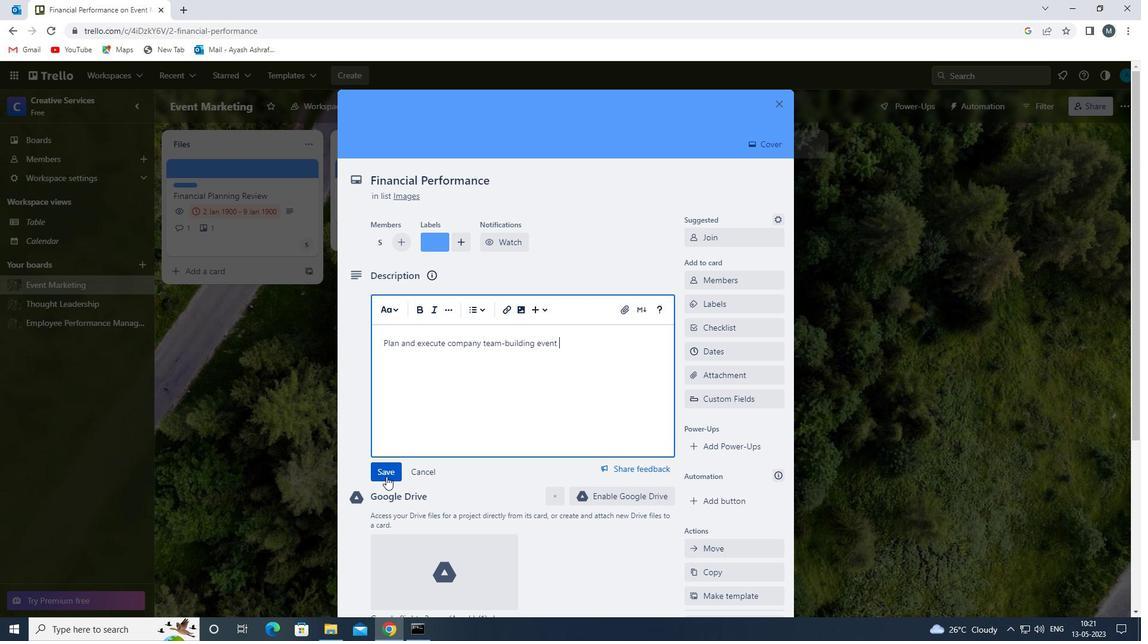
Action: Mouse pressed left at (385, 474)
Screenshot: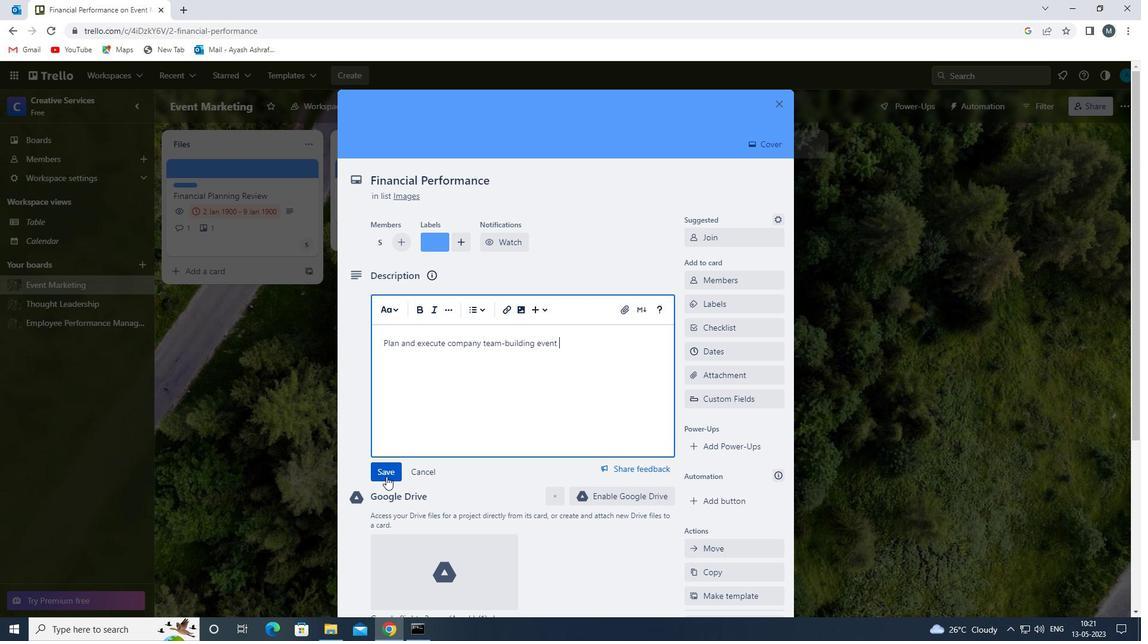 
Action: Mouse moved to (449, 426)
Screenshot: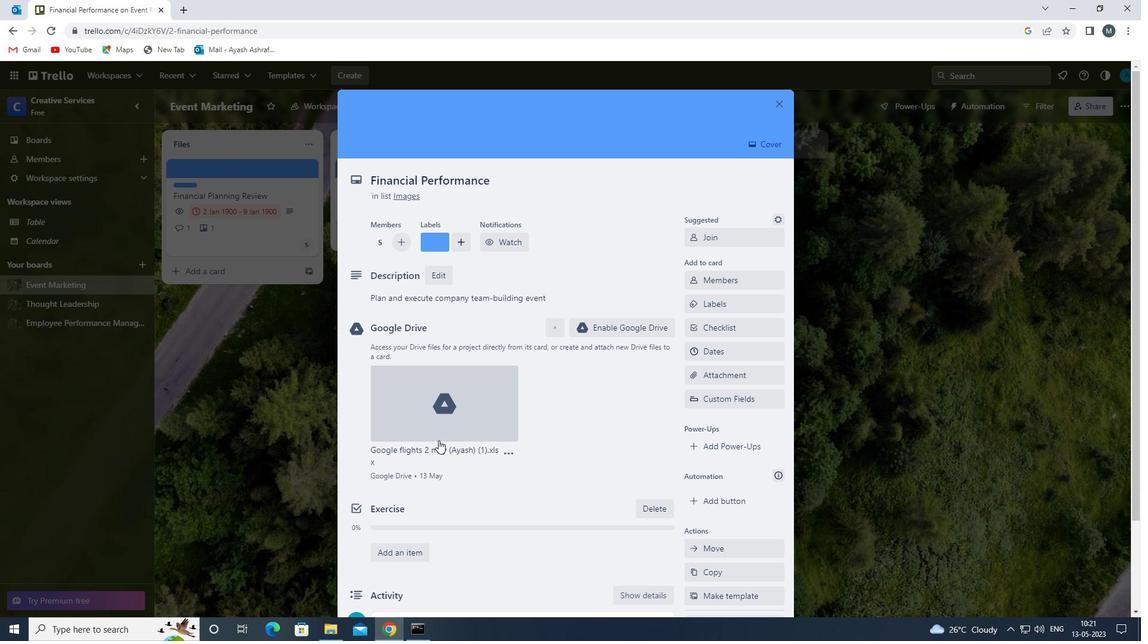 
Action: Mouse scrolled (449, 425) with delta (0, 0)
Screenshot: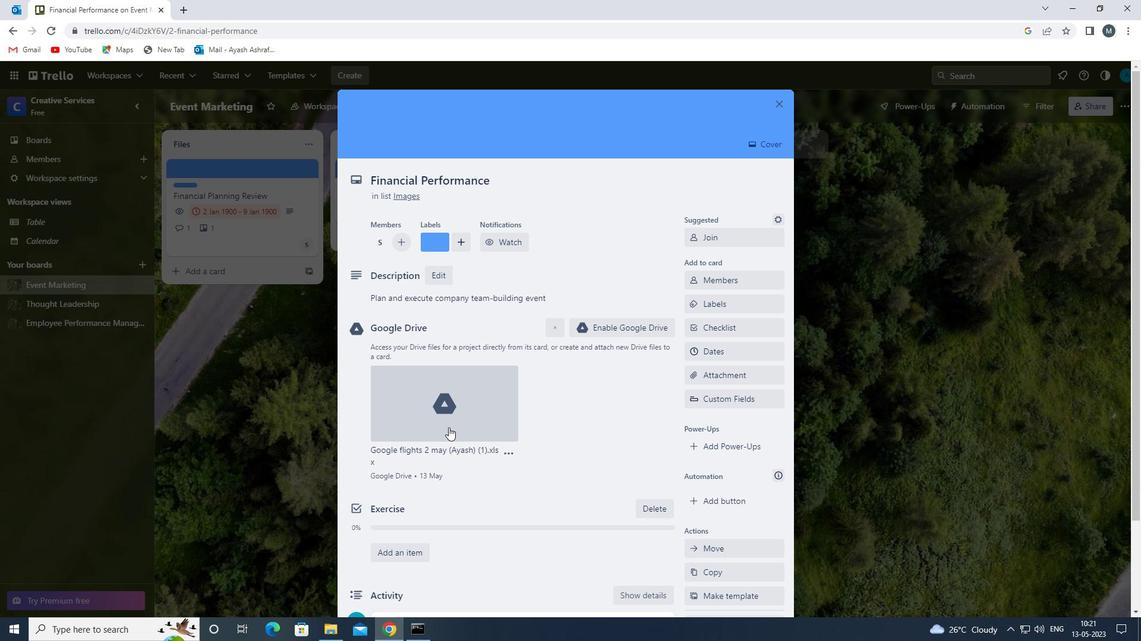 
Action: Mouse scrolled (449, 425) with delta (0, 0)
Screenshot: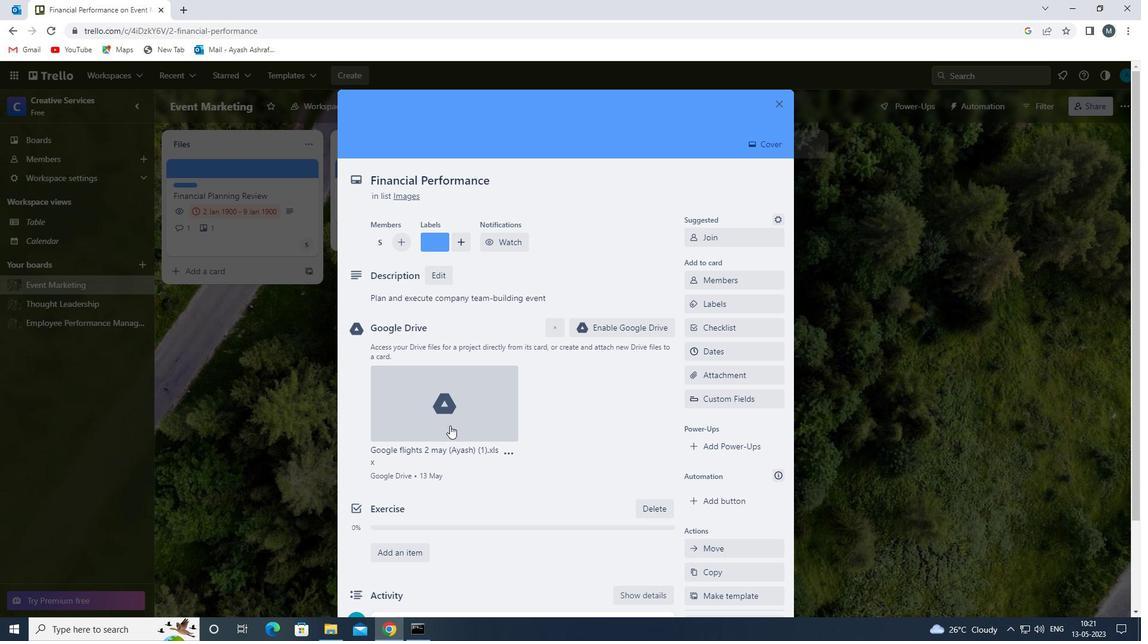 
Action: Mouse moved to (433, 520)
Screenshot: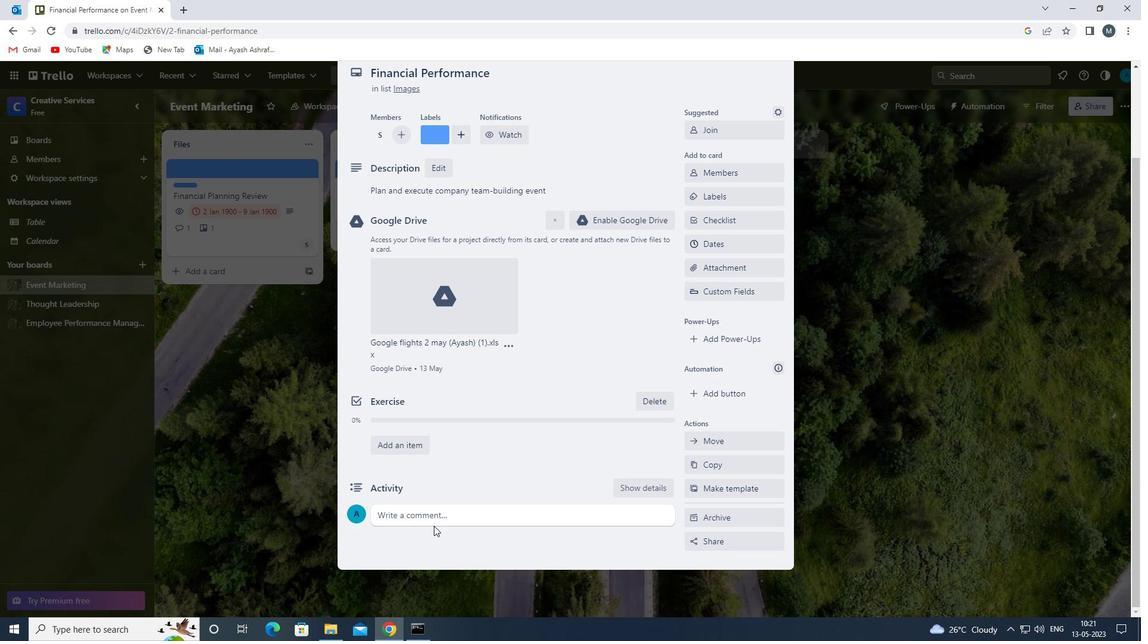
Action: Mouse pressed left at (433, 520)
Screenshot: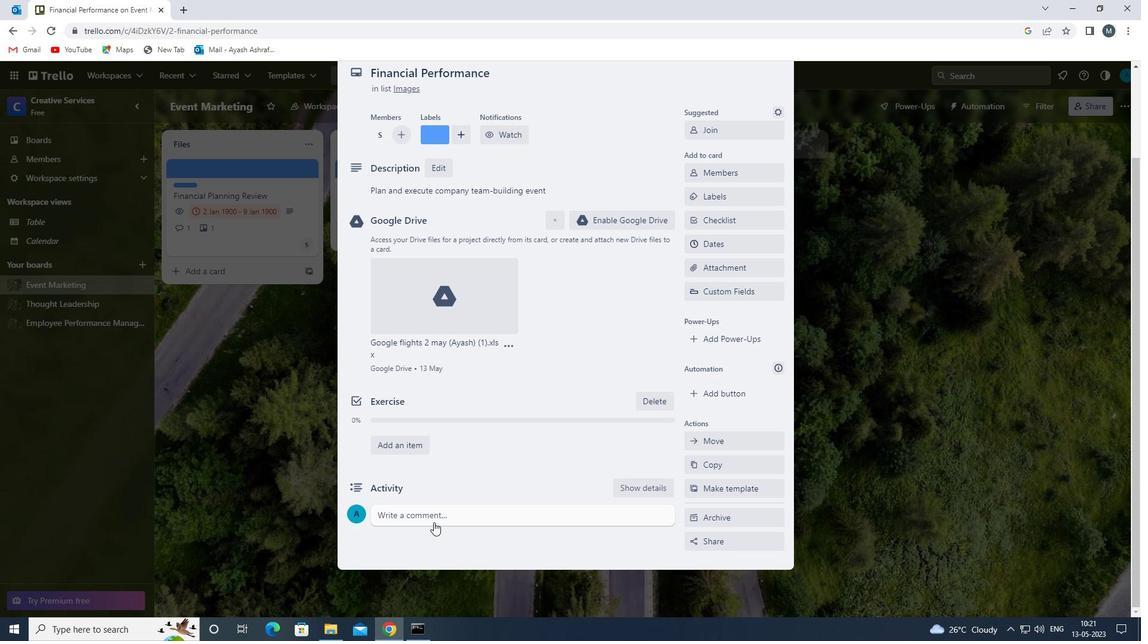 
Action: Mouse moved to (478, 492)
Screenshot: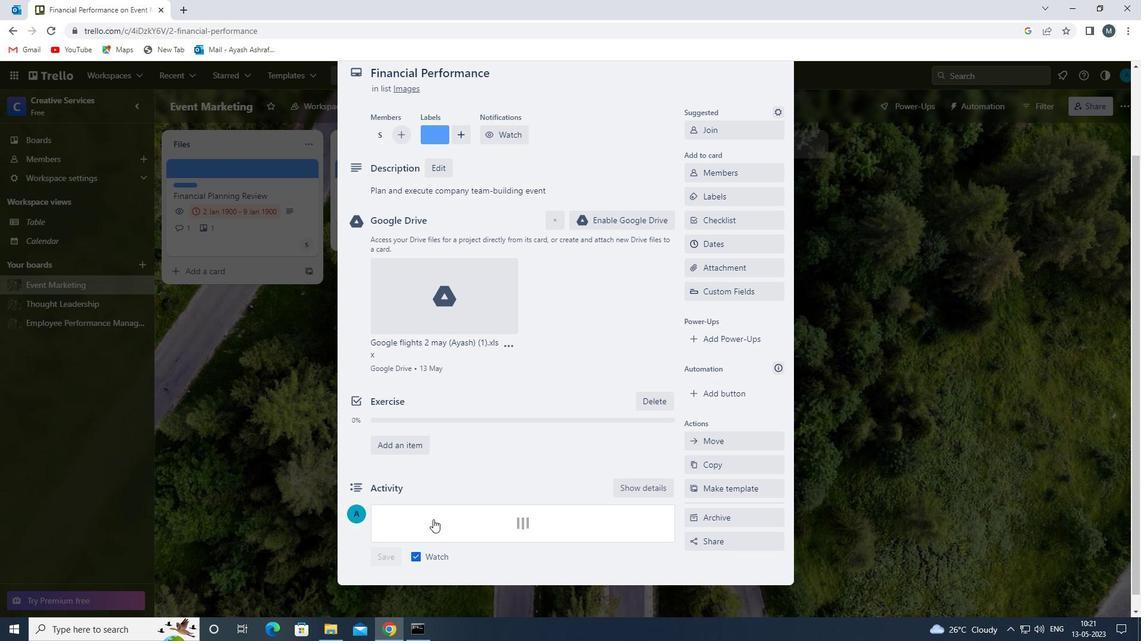 
Action: Mouse scrolled (478, 492) with delta (0, 0)
Screenshot: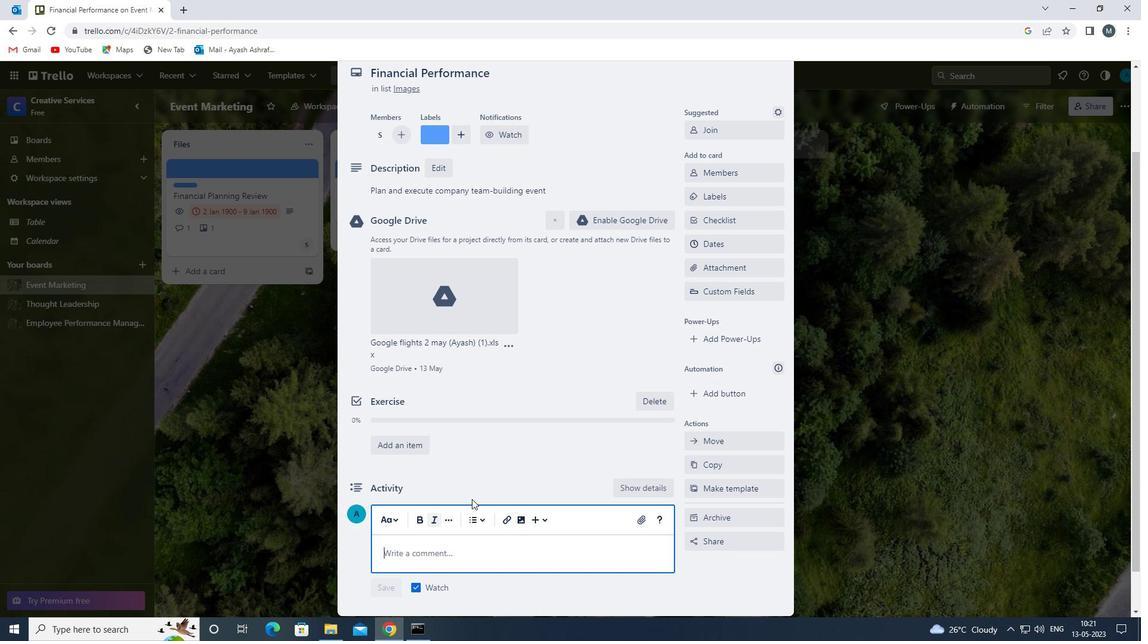 
Action: Mouse moved to (454, 510)
Screenshot: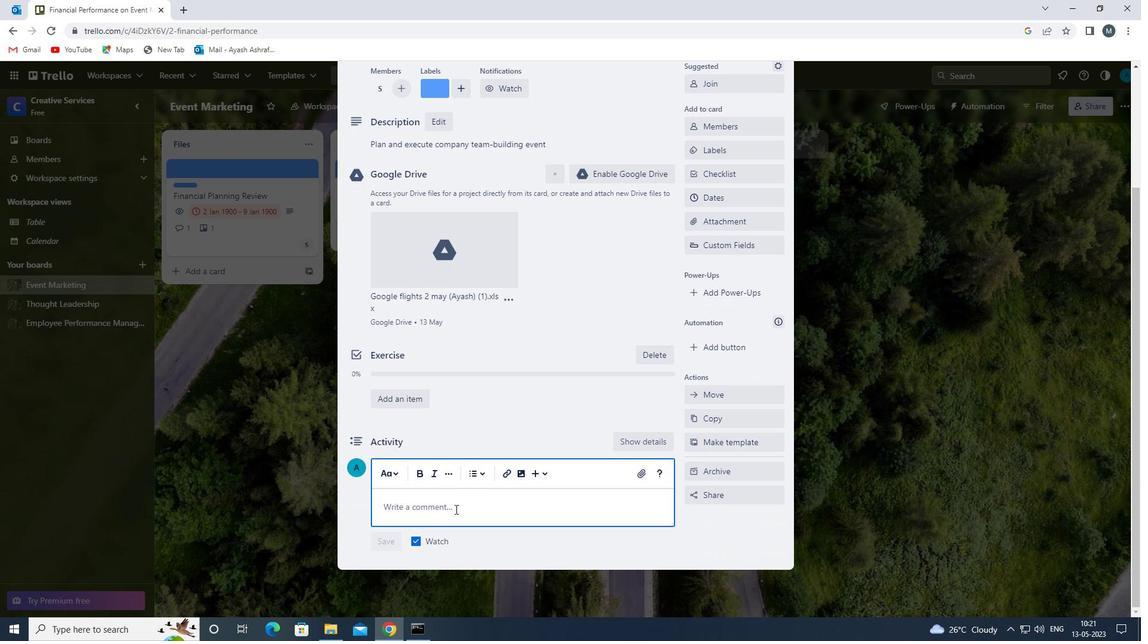 
Action: Mouse pressed left at (454, 510)
Screenshot: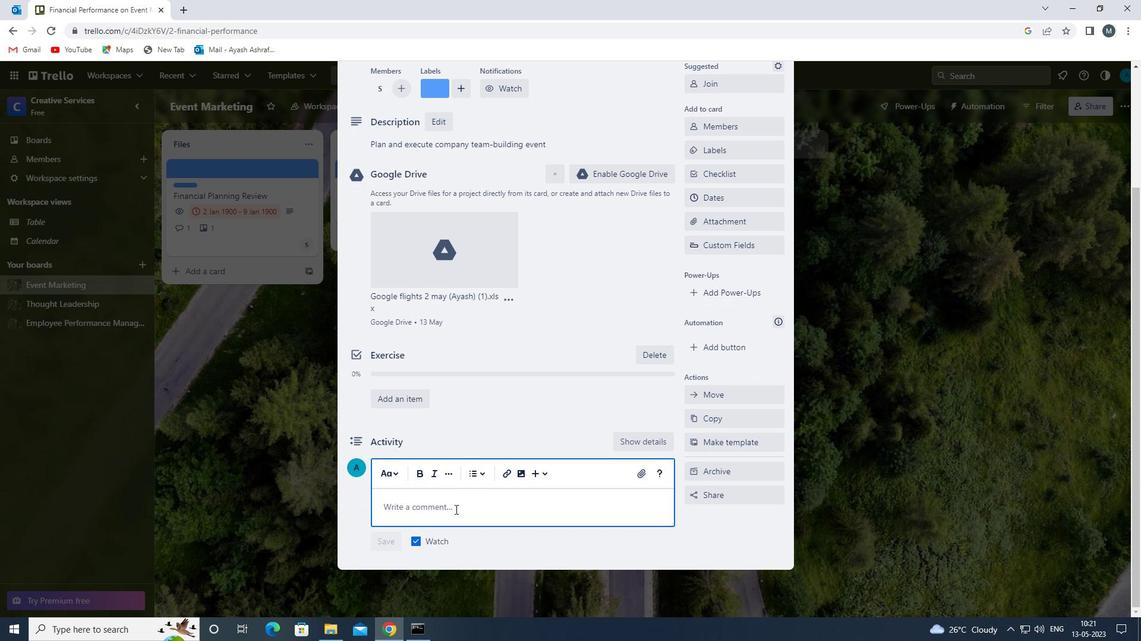 
Action: Key pressed <Key.shift><Key.shift><Key.shift><Key.shift><Key.shift><Key.shift><Key.shift><Key.shift><Key.shift><Key.shift><Key.shift><Key.shift><Key.shift><Key.shift><Key.shift><Key.shift><Key.shift>GIVEN<Key.space>THE<Key.space>POTENTIAL<Key.space>IMPACT<Key.space>OF<Key.space>THIS<Key.space>TASK<Key.space>ON<Key.space>OUR<Key.space>COMPANY<Key.space>COMPETITIVE<Key.space>POSITION<Key.space><Key.backspace>,<Key.space>LET<Key.space>US<Key.space>ENSURE<Key.space>THAT<Key.space>WE<Key.space>APPROACH<Key.space>IT<Key.space>WIT<Key.space>A<Key.space>SENSE<Key.space>OF<Key.space>STRATEGIC<Key.space>THINKING<Key.space>AND<Key.space>PLANNING<Key.space><Key.backspace>.
Screenshot: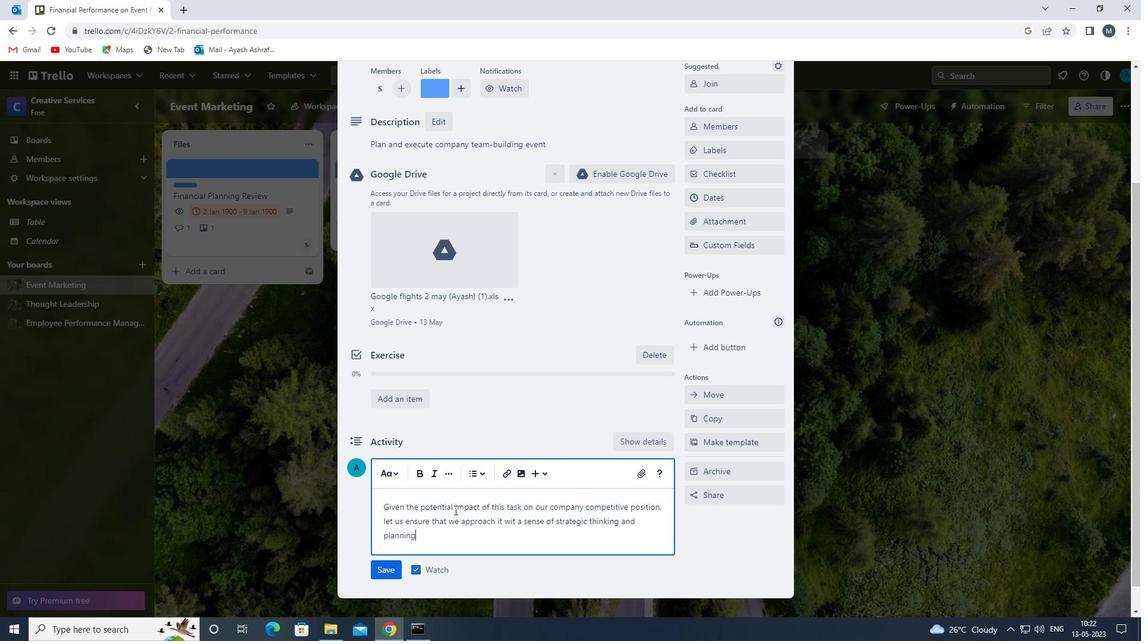 
Action: Mouse moved to (395, 566)
Screenshot: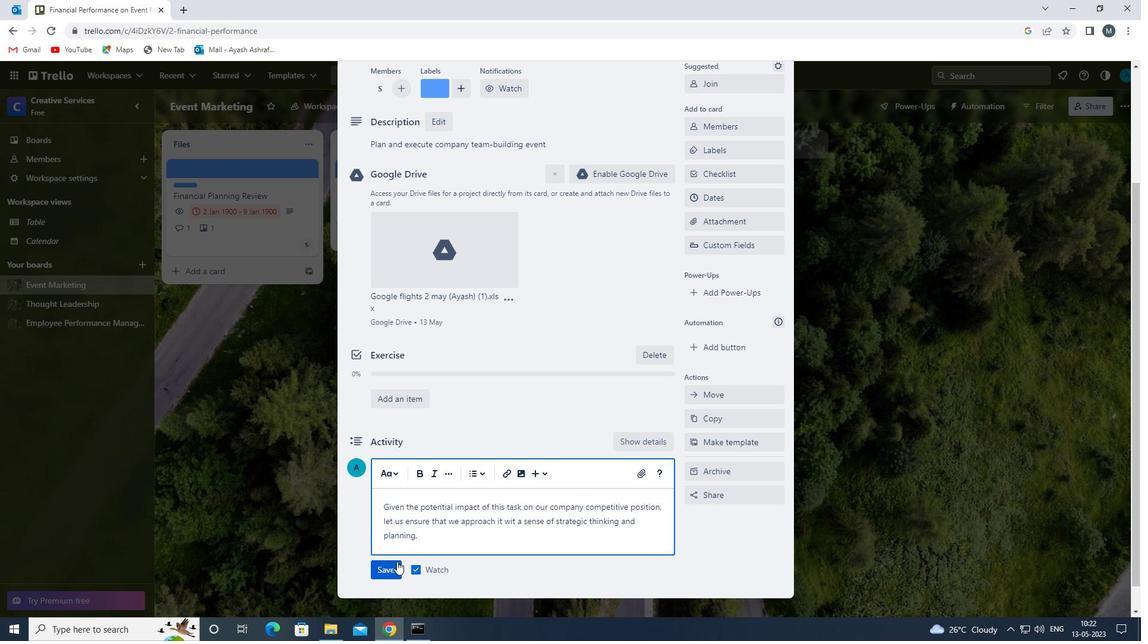 
Action: Mouse pressed left at (395, 566)
Screenshot: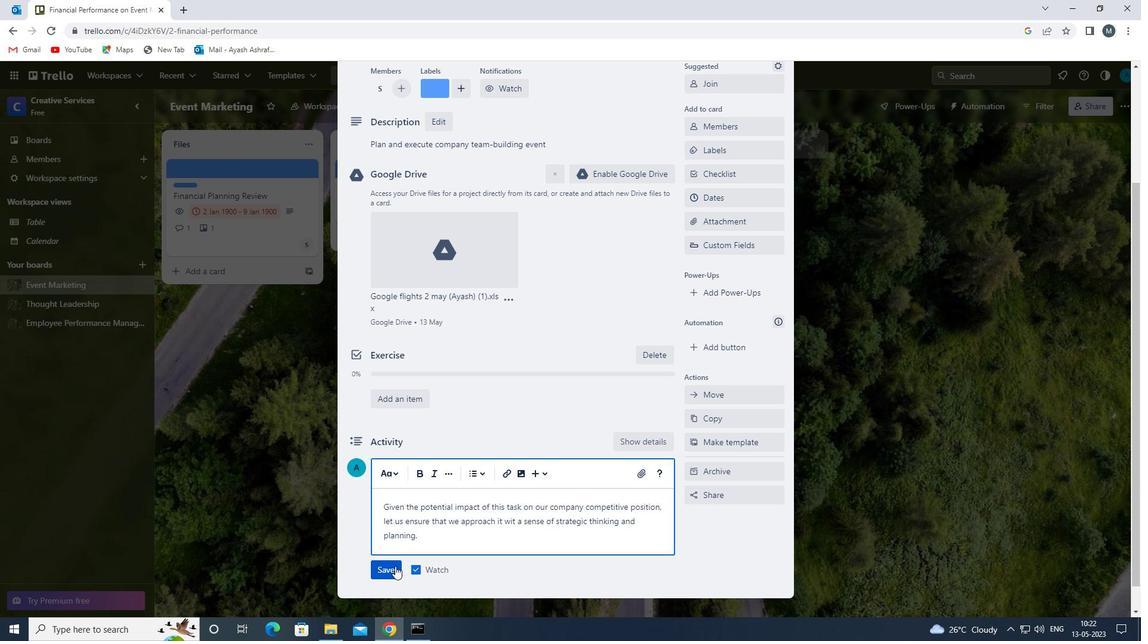 
Action: Mouse moved to (724, 201)
Screenshot: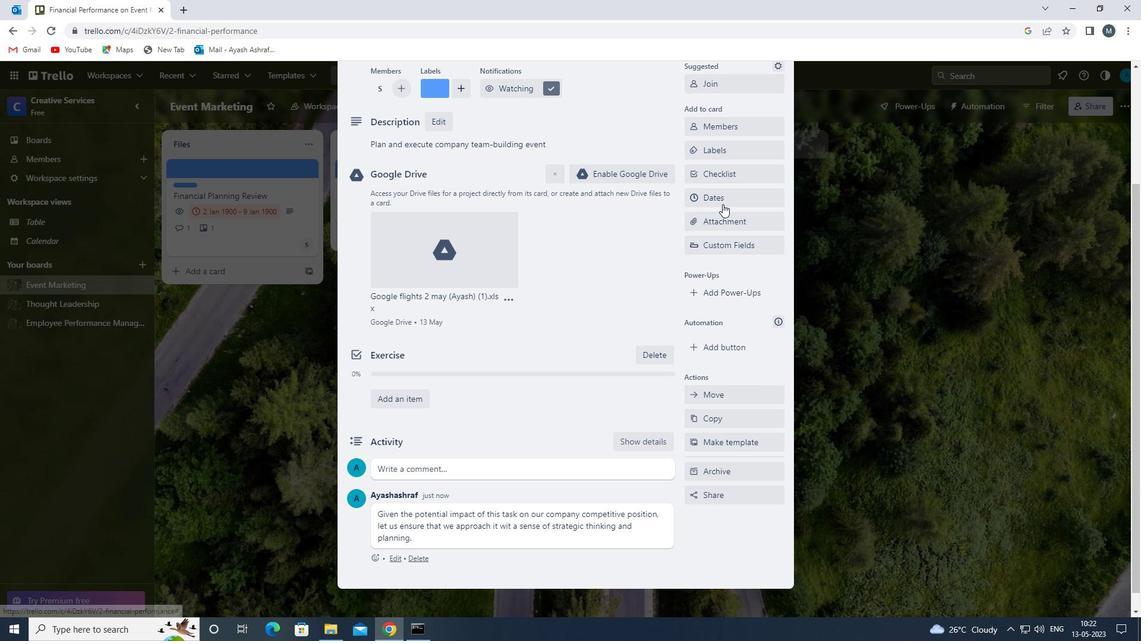 
Action: Mouse pressed left at (724, 201)
Screenshot: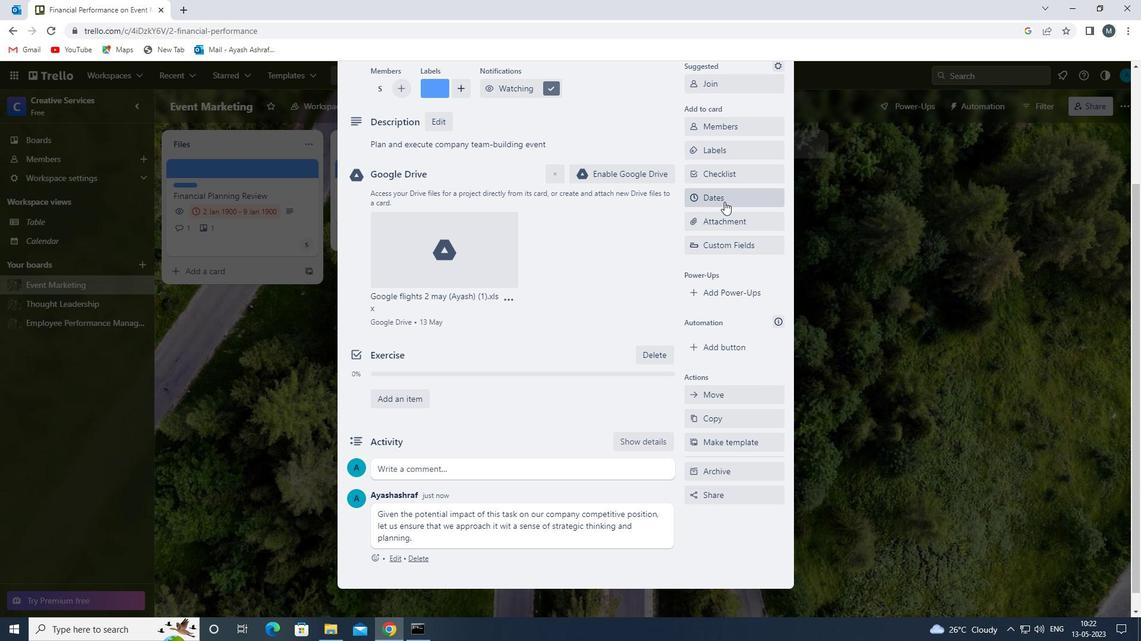 
Action: Mouse moved to (694, 318)
Screenshot: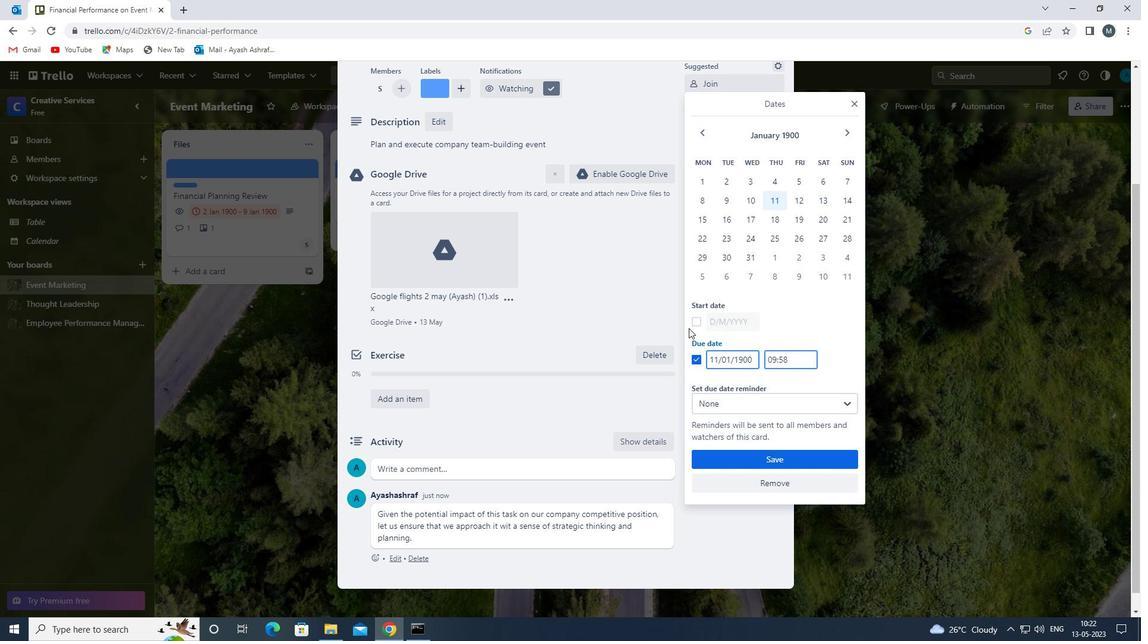 
Action: Mouse pressed left at (694, 318)
Screenshot: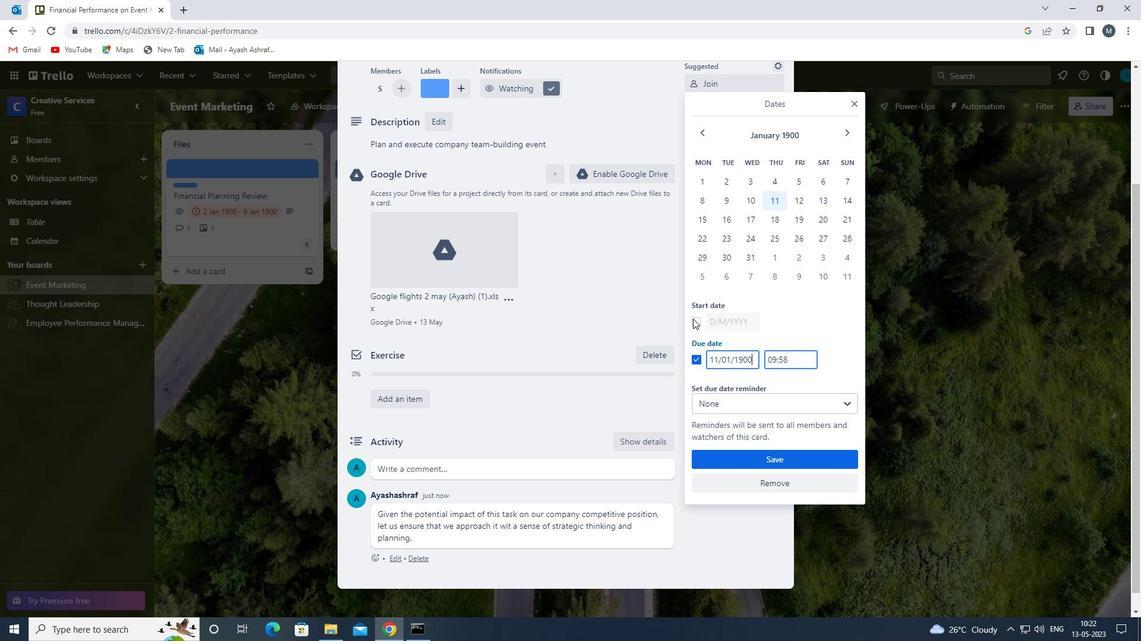 
Action: Mouse moved to (718, 325)
Screenshot: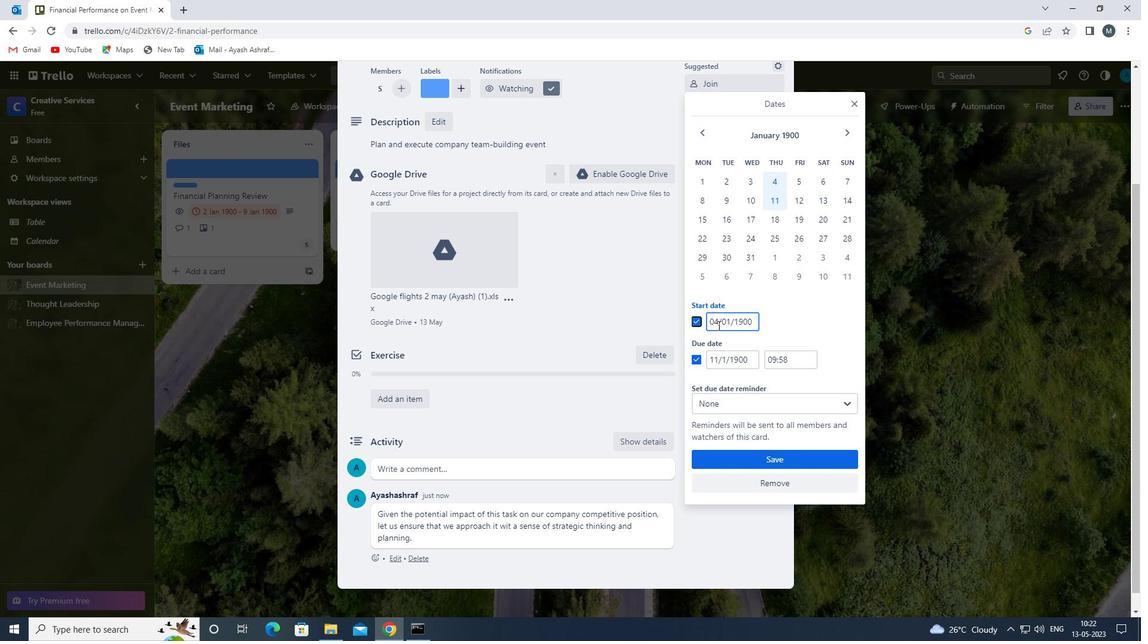
Action: Mouse pressed left at (718, 325)
Screenshot: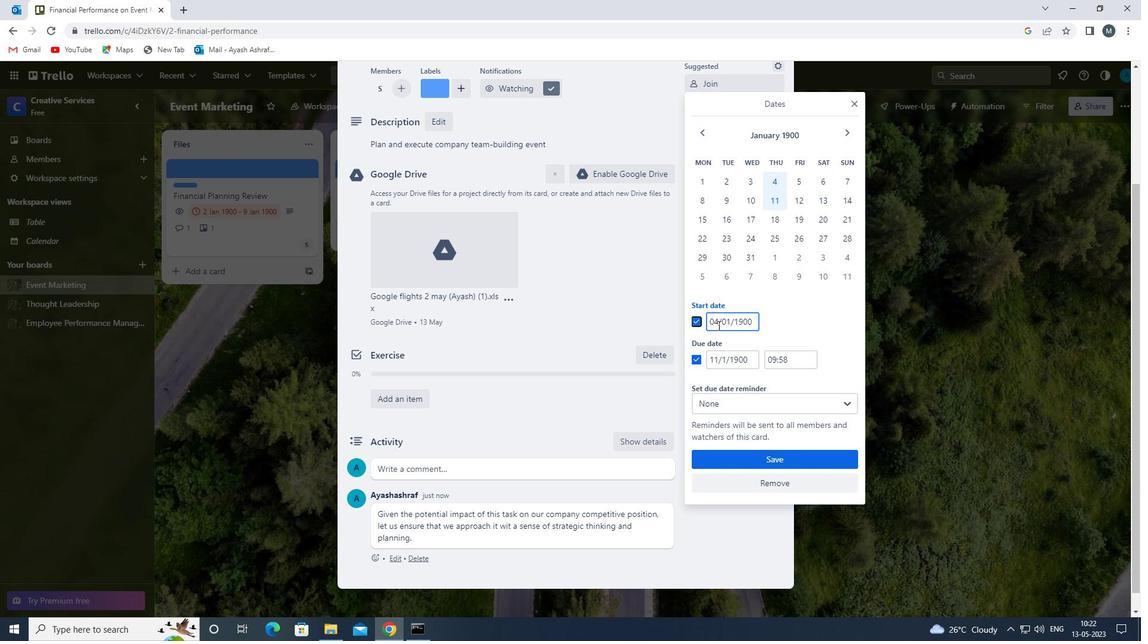 
Action: Mouse moved to (713, 323)
Screenshot: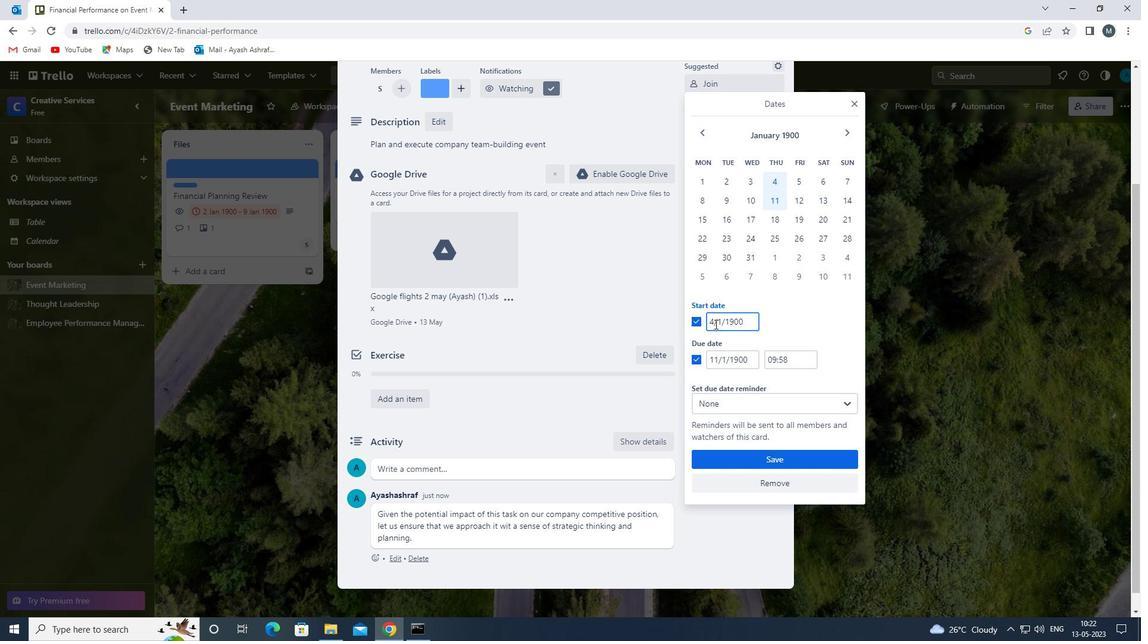 
Action: Mouse pressed left at (713, 323)
Screenshot: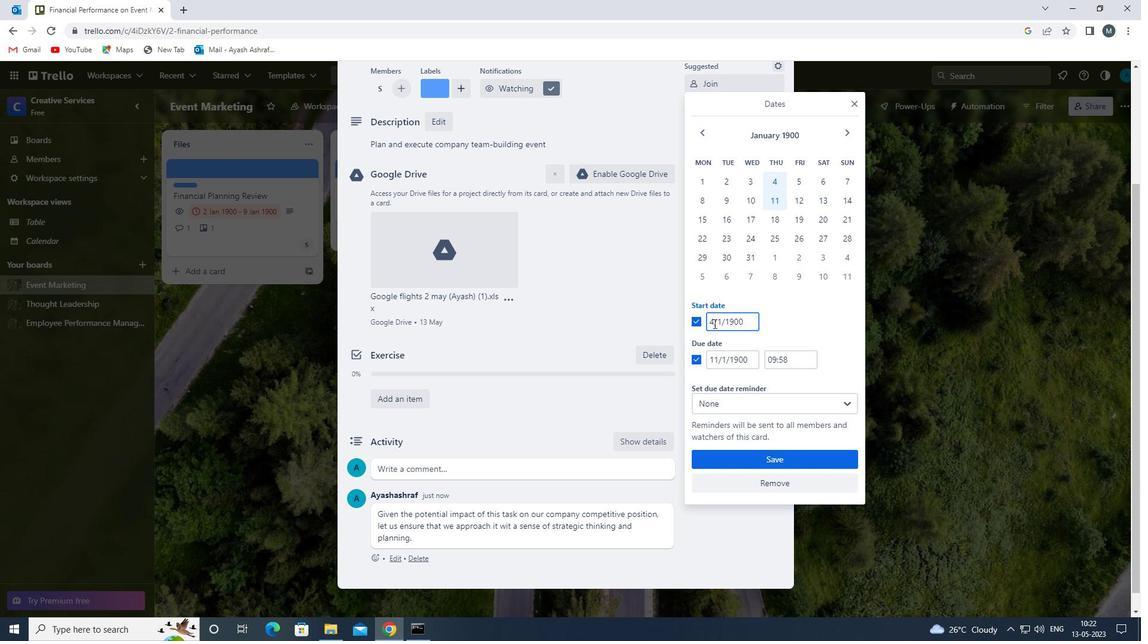 
Action: Mouse moved to (711, 323)
Screenshot: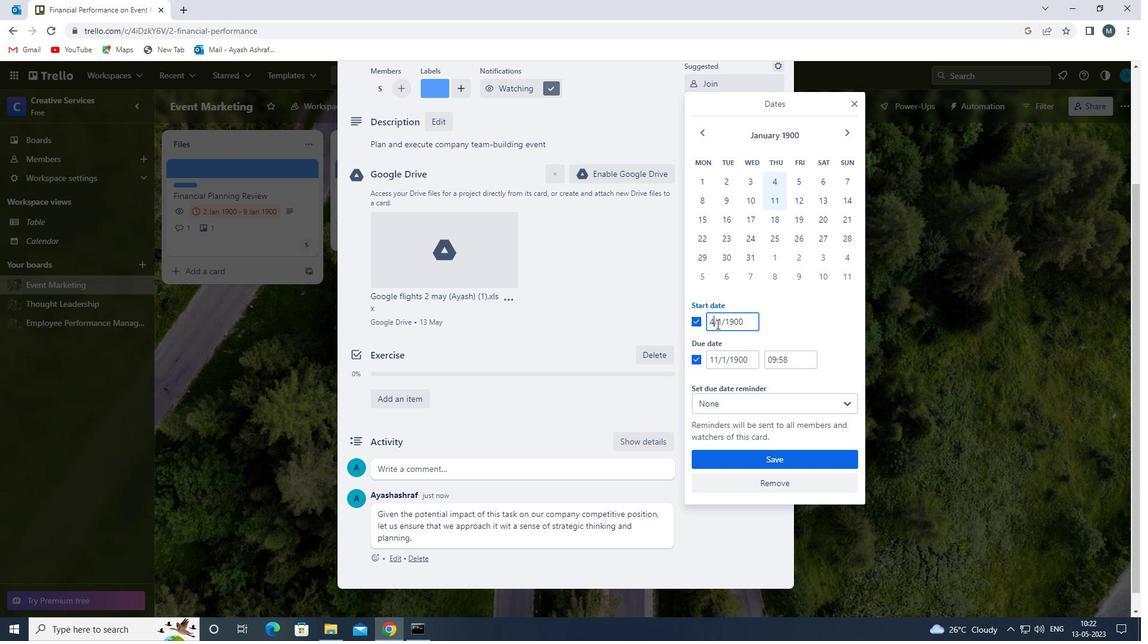 
Action: Key pressed <Key.backspace><Key.backspace>05
Screenshot: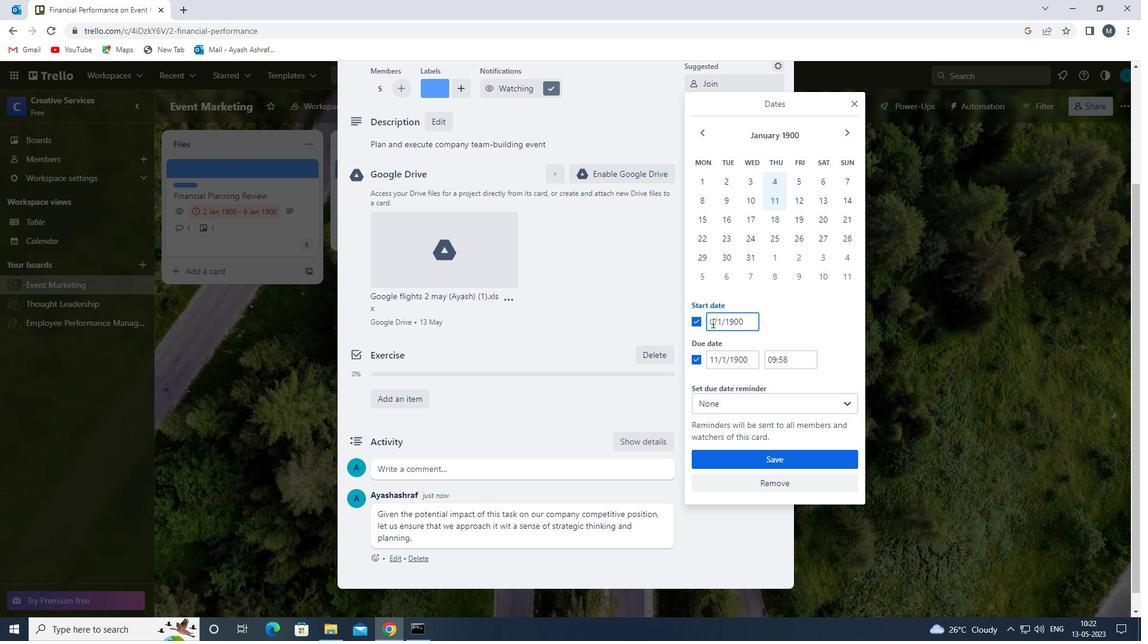 
Action: Mouse moved to (721, 321)
Screenshot: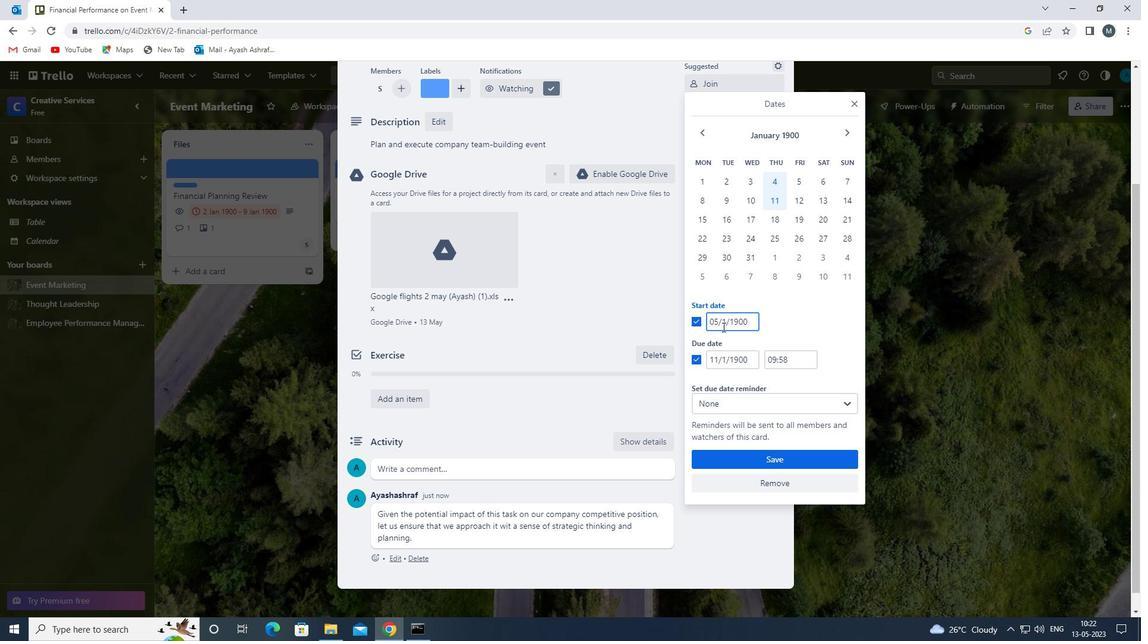 
Action: Mouse pressed left at (721, 321)
Screenshot: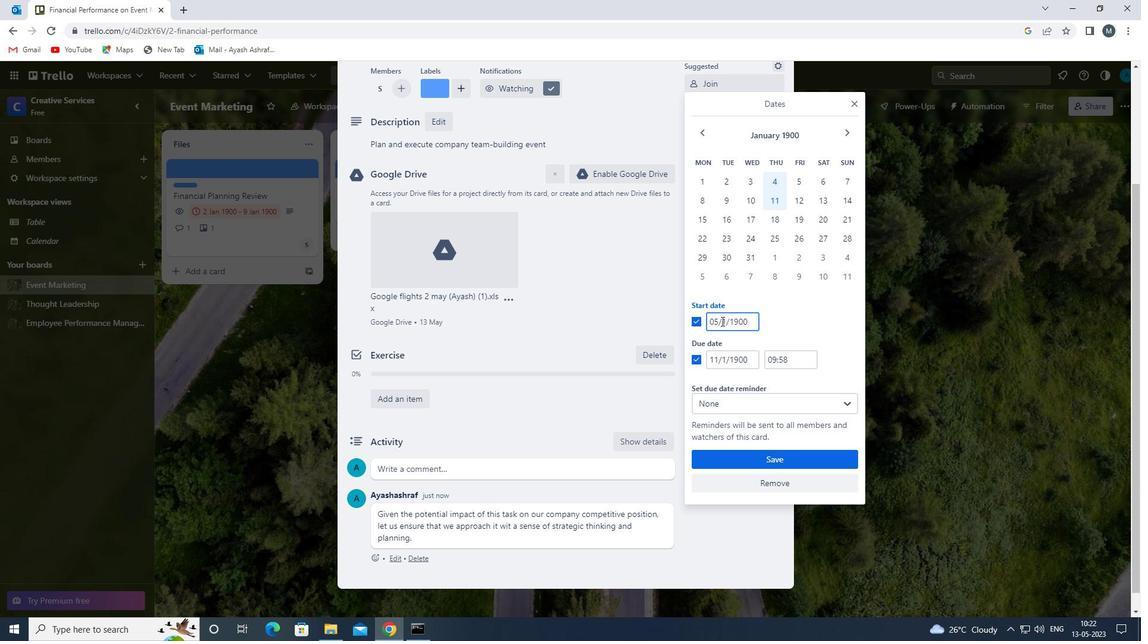 
Action: Mouse moved to (725, 326)
Screenshot: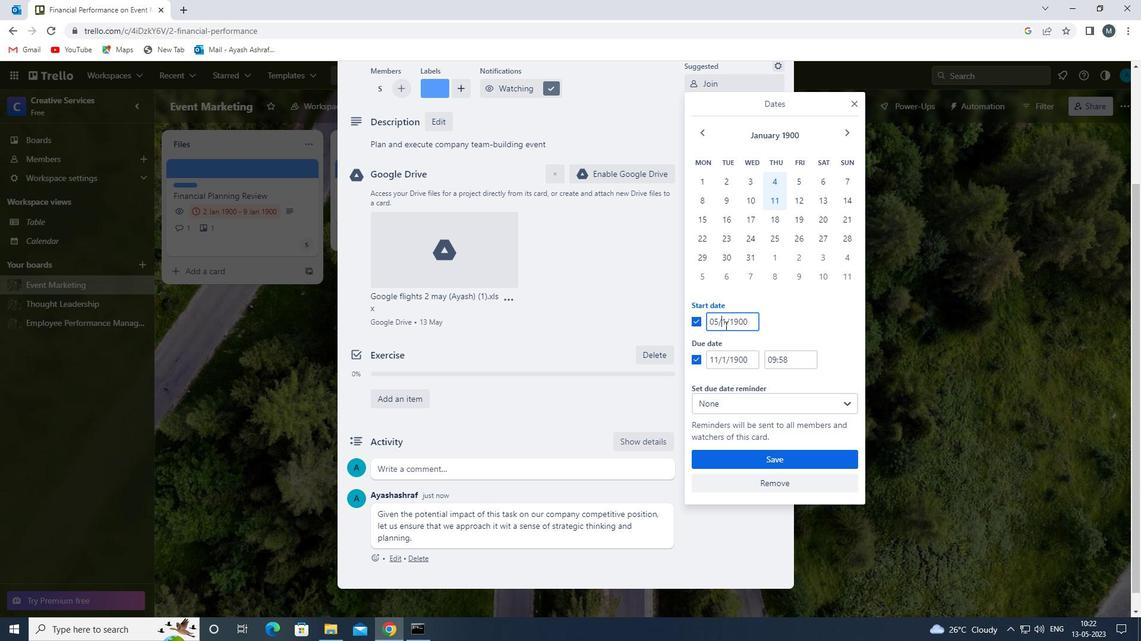
Action: Key pressed 0
Screenshot: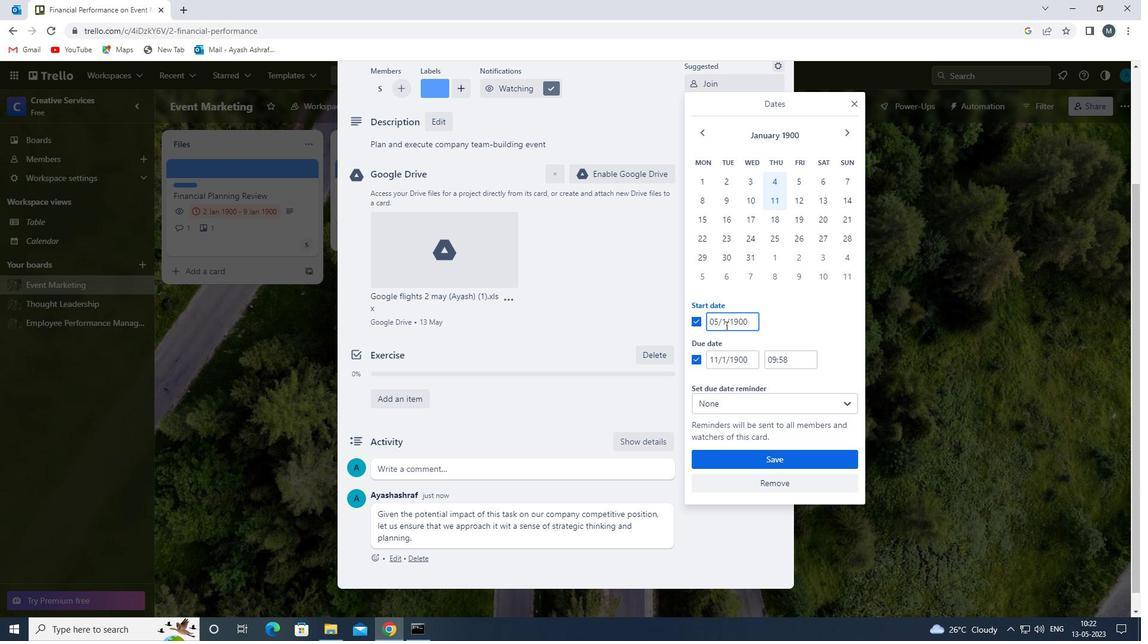 
Action: Mouse moved to (718, 360)
Screenshot: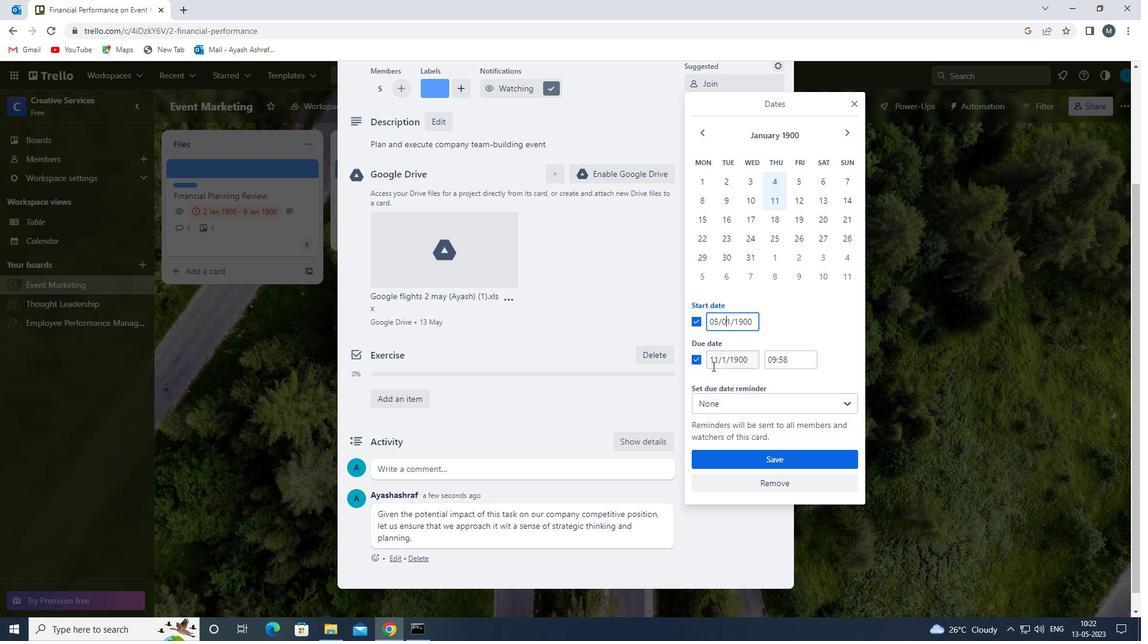 
Action: Mouse pressed left at (718, 360)
Screenshot: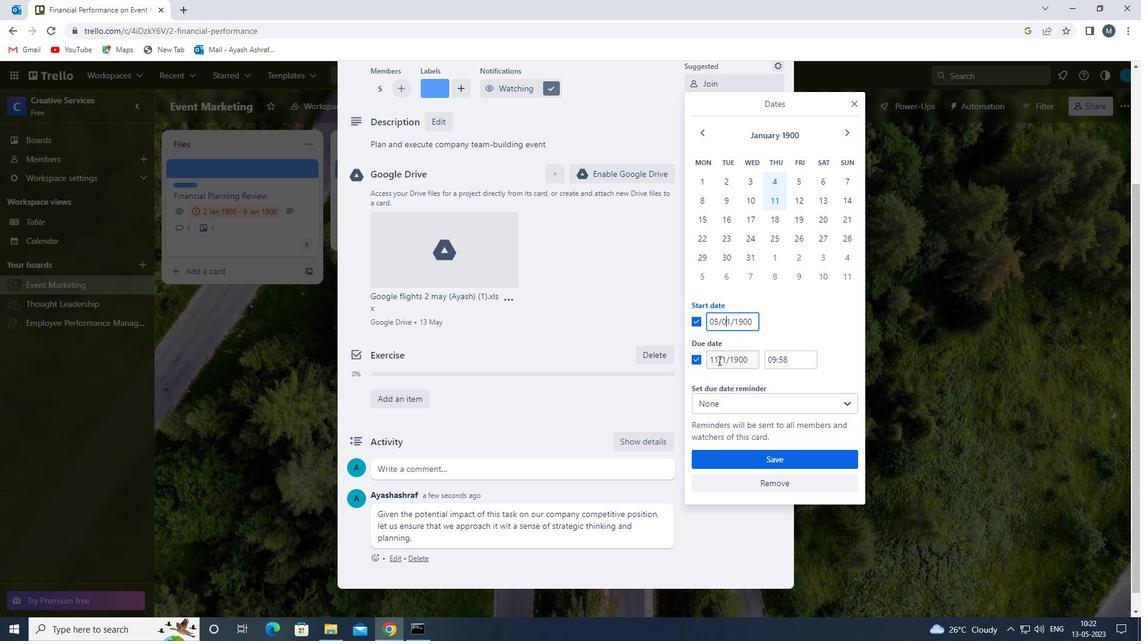 
Action: Mouse moved to (736, 366)
Screenshot: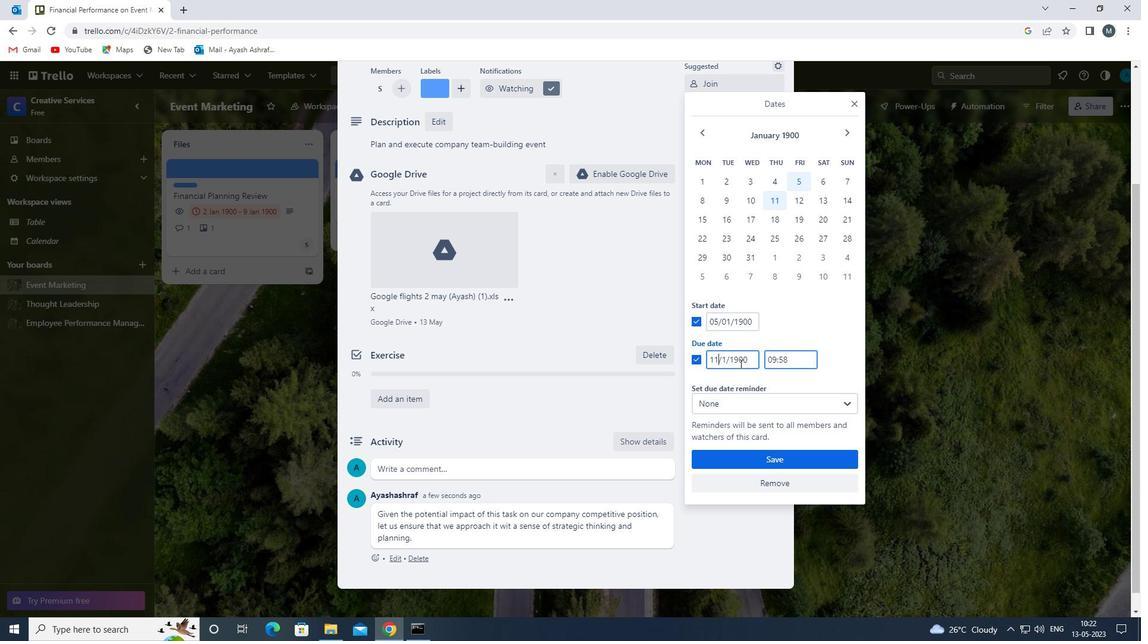 
Action: Key pressed <Key.backspace>
Screenshot: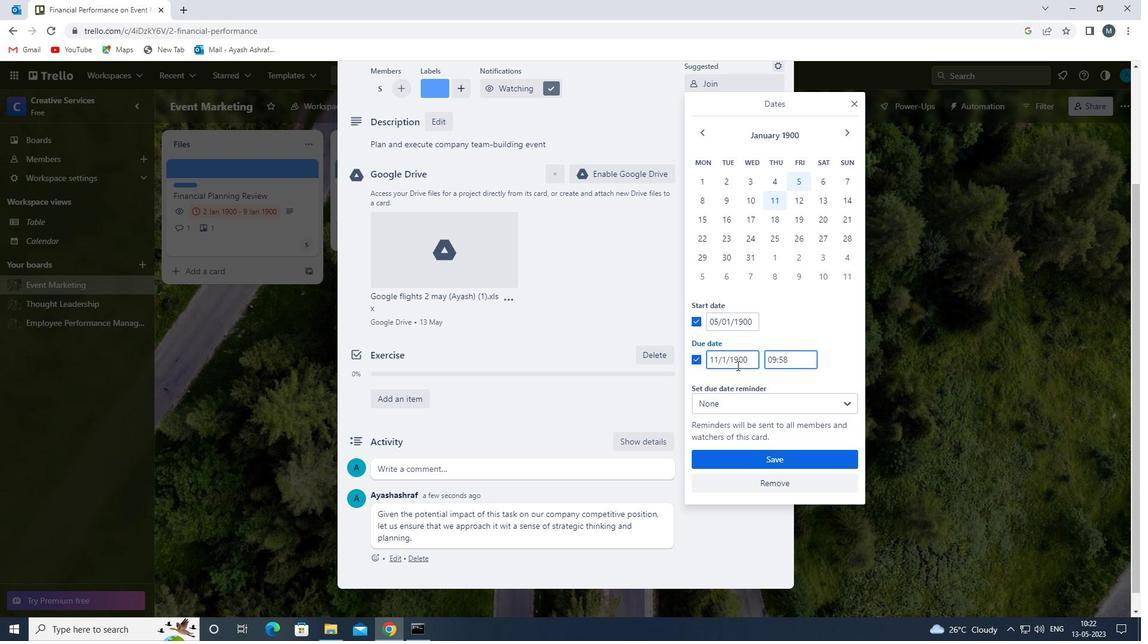 
Action: Mouse moved to (736, 366)
Screenshot: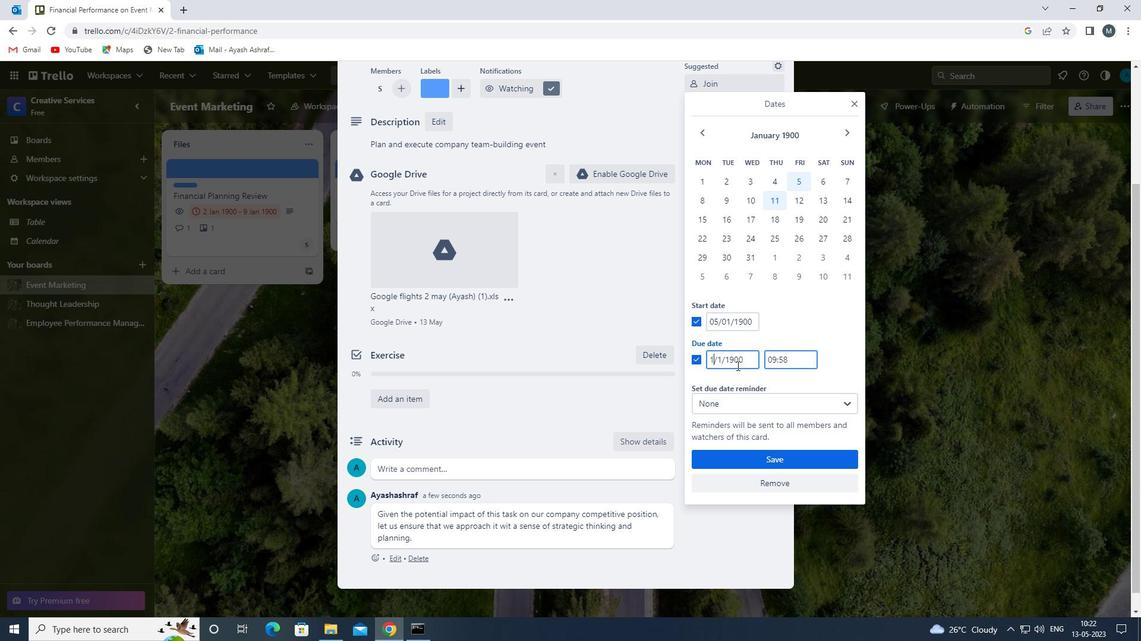 
Action: Key pressed 2
Screenshot: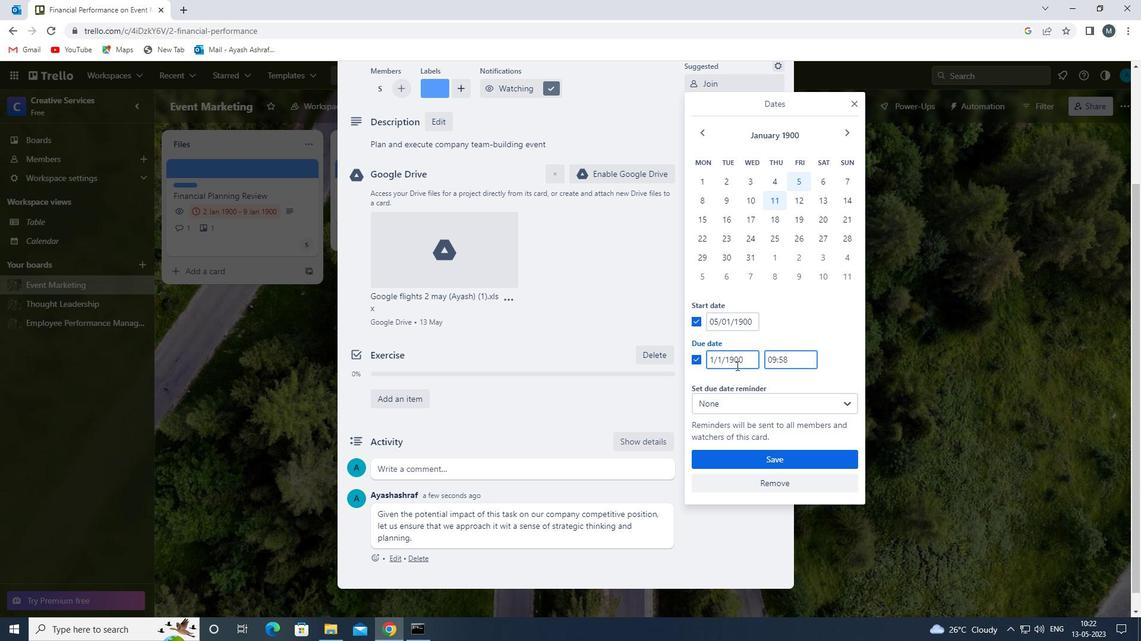 
Action: Mouse moved to (723, 363)
Screenshot: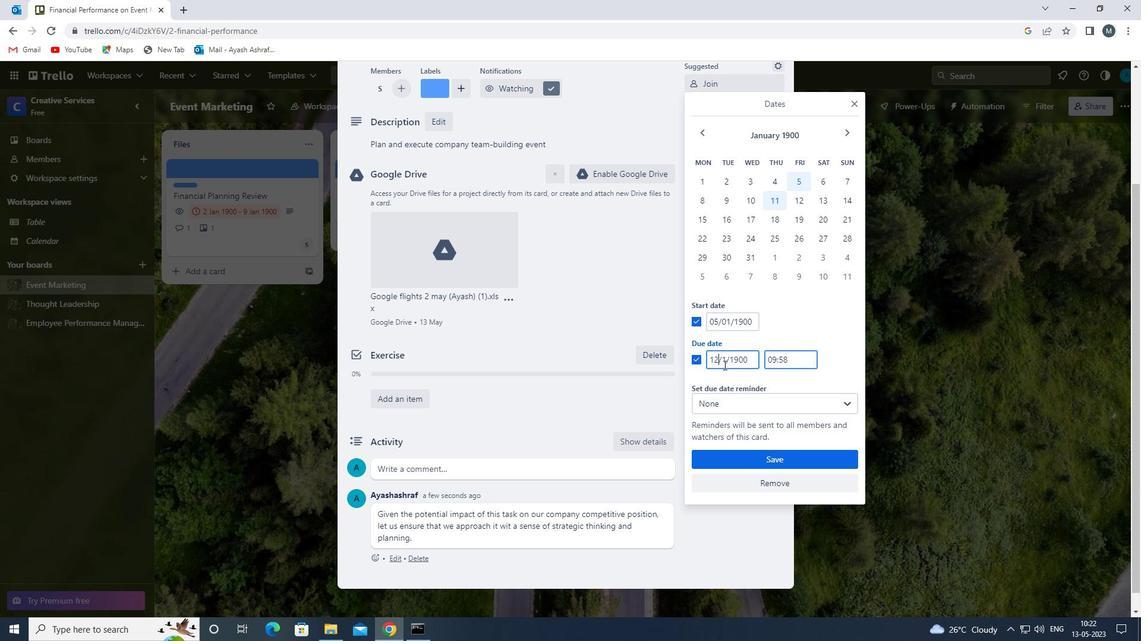 
Action: Mouse pressed left at (723, 363)
Screenshot: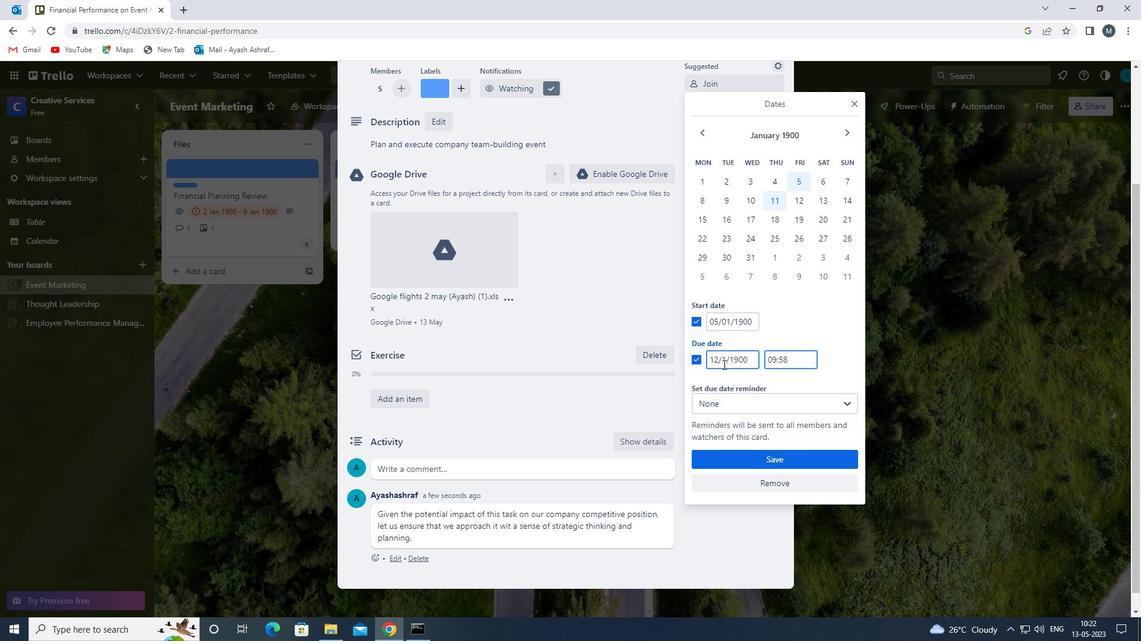 
Action: Mouse moved to (725, 364)
Screenshot: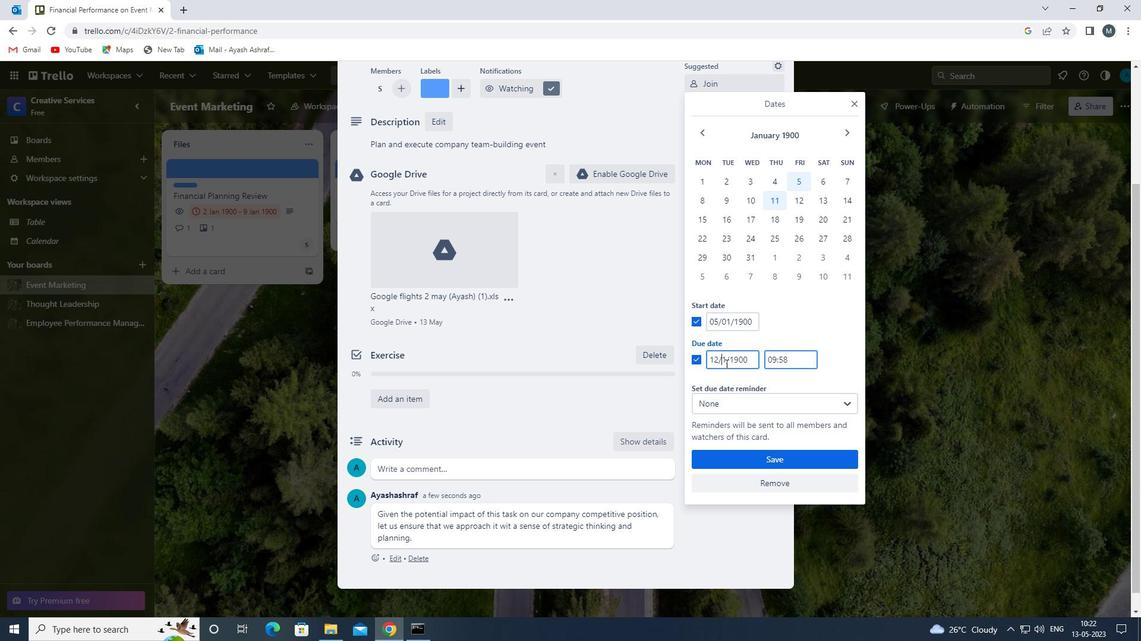 
Action: Key pressed 0
Screenshot: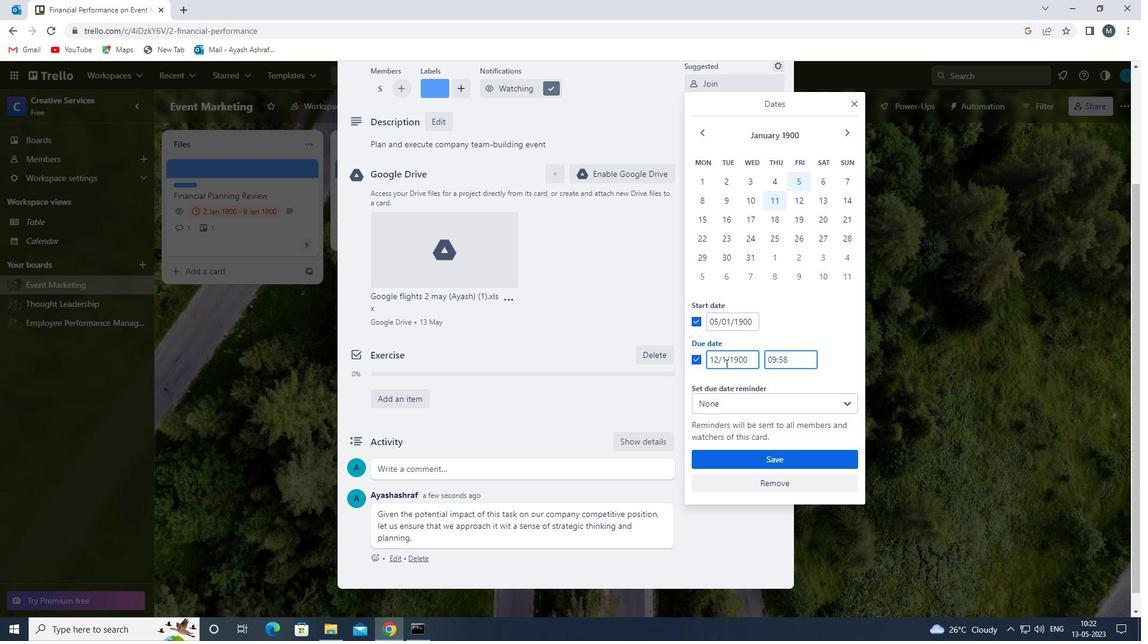 
Action: Mouse moved to (746, 464)
Screenshot: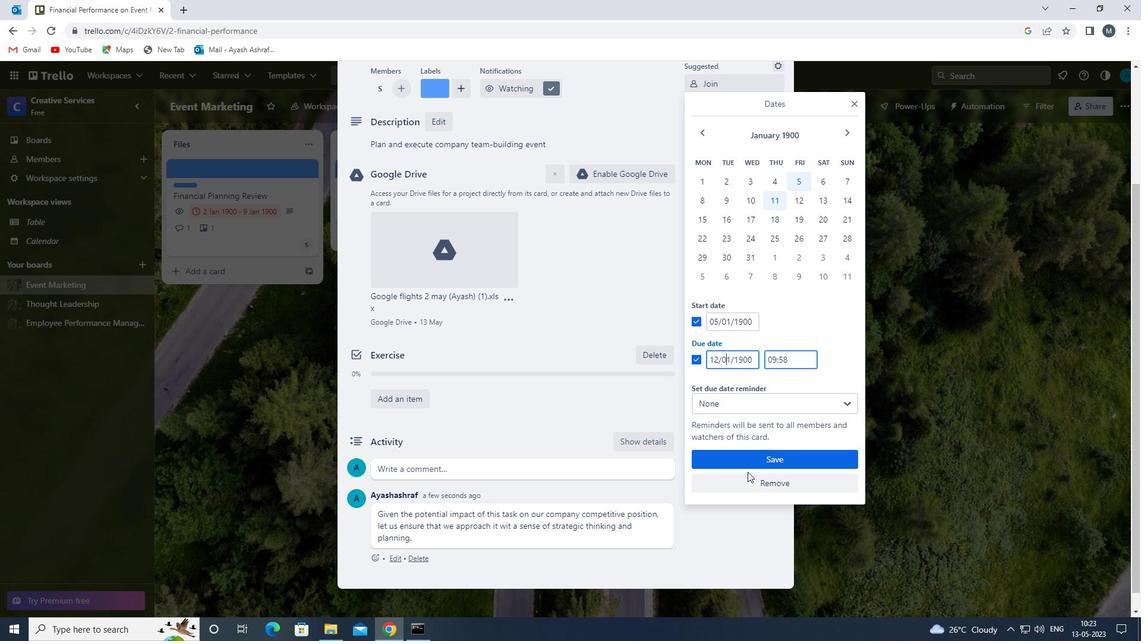 
Action: Mouse pressed left at (746, 464)
Screenshot: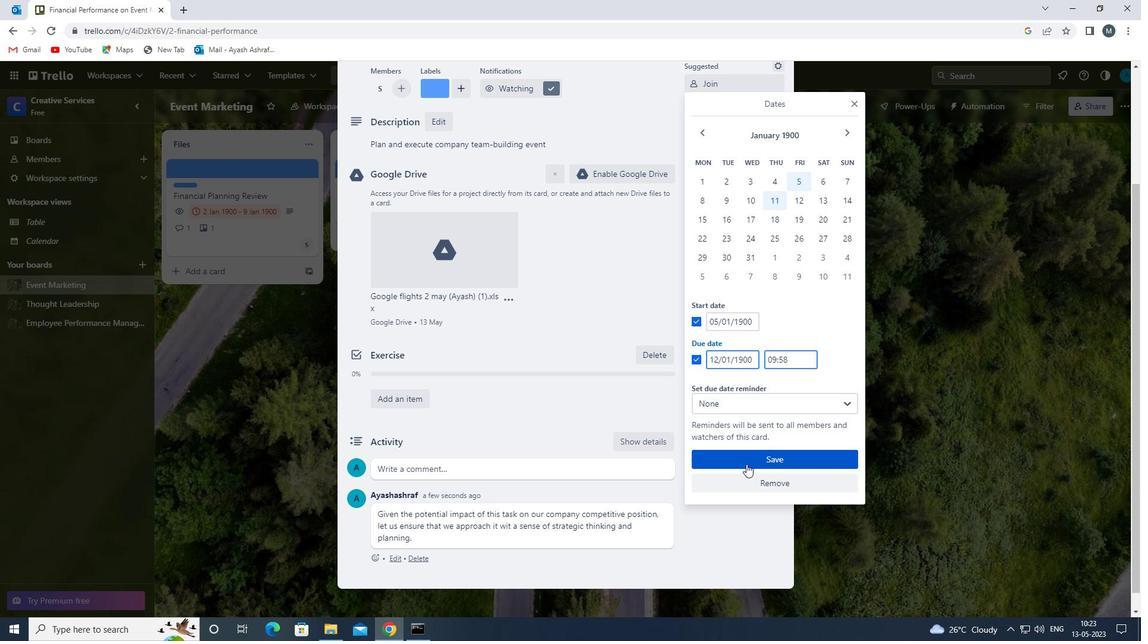 
Action: Mouse moved to (546, 475)
Screenshot: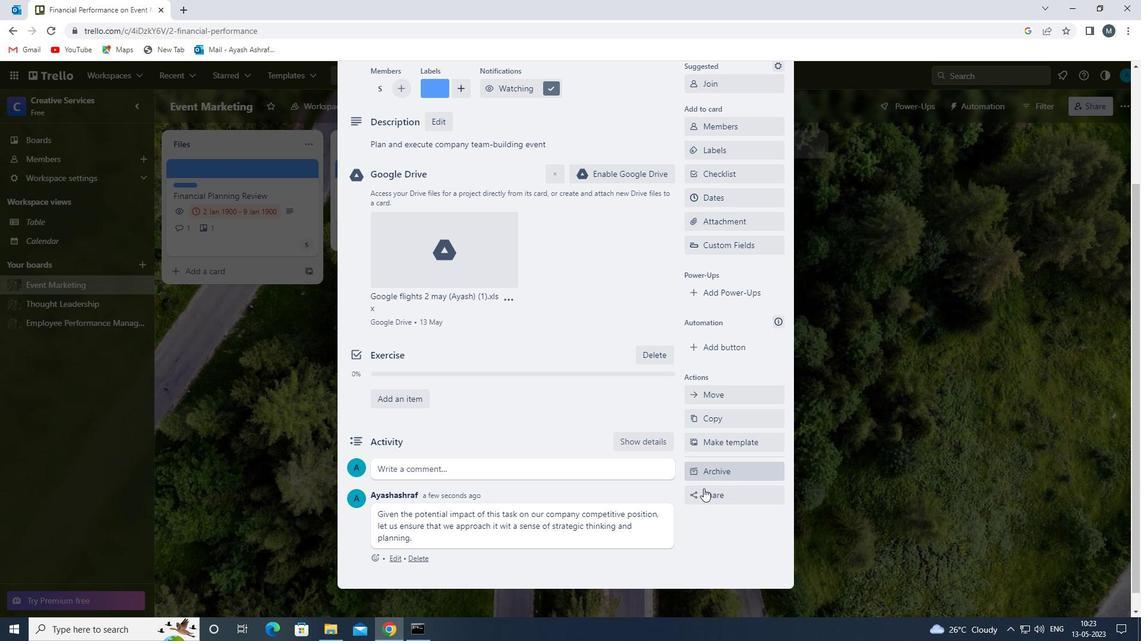 
Action: Mouse scrolled (546, 476) with delta (0, 0)
Screenshot: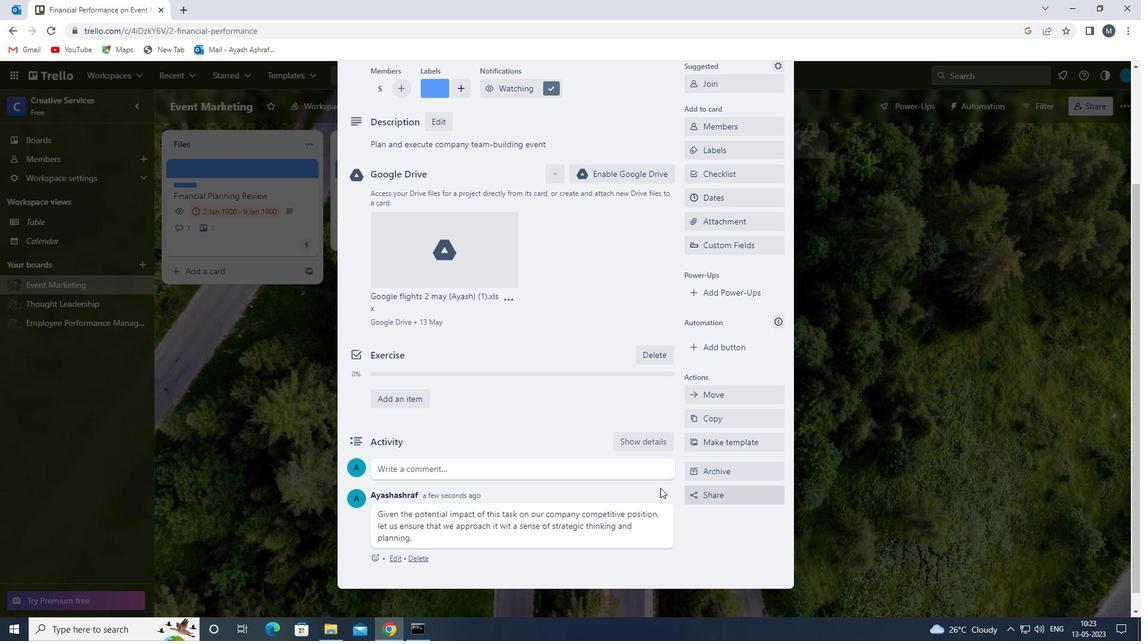 
Action: Mouse scrolled (546, 476) with delta (0, 0)
Screenshot: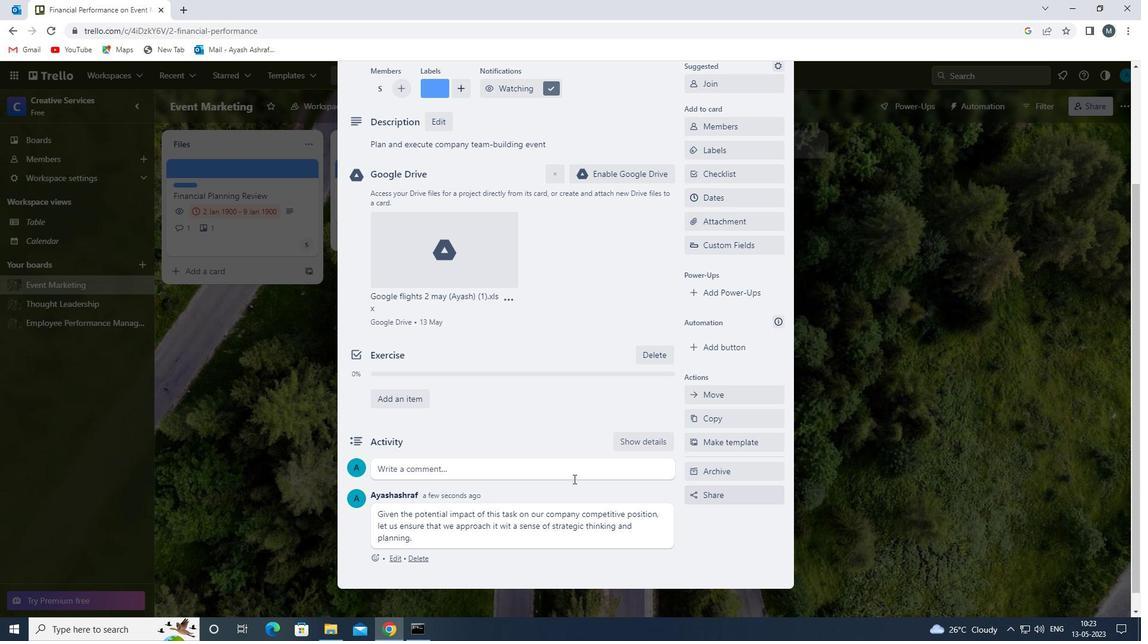 
Action: Mouse scrolled (546, 476) with delta (0, 0)
Screenshot: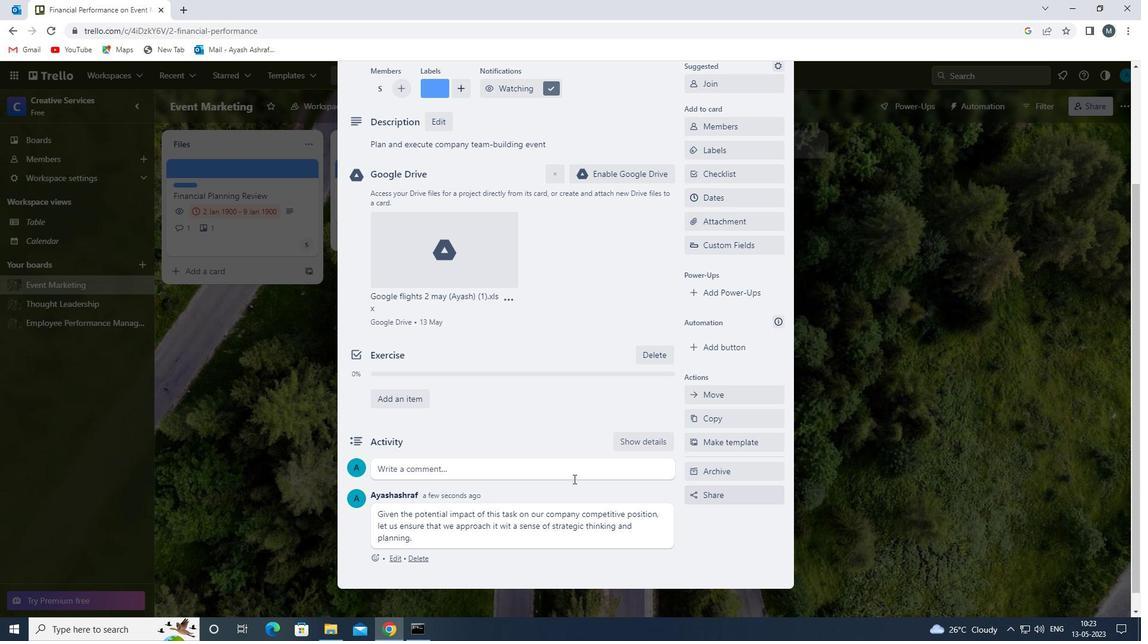 
Action: Mouse scrolled (546, 476) with delta (0, 0)
Screenshot: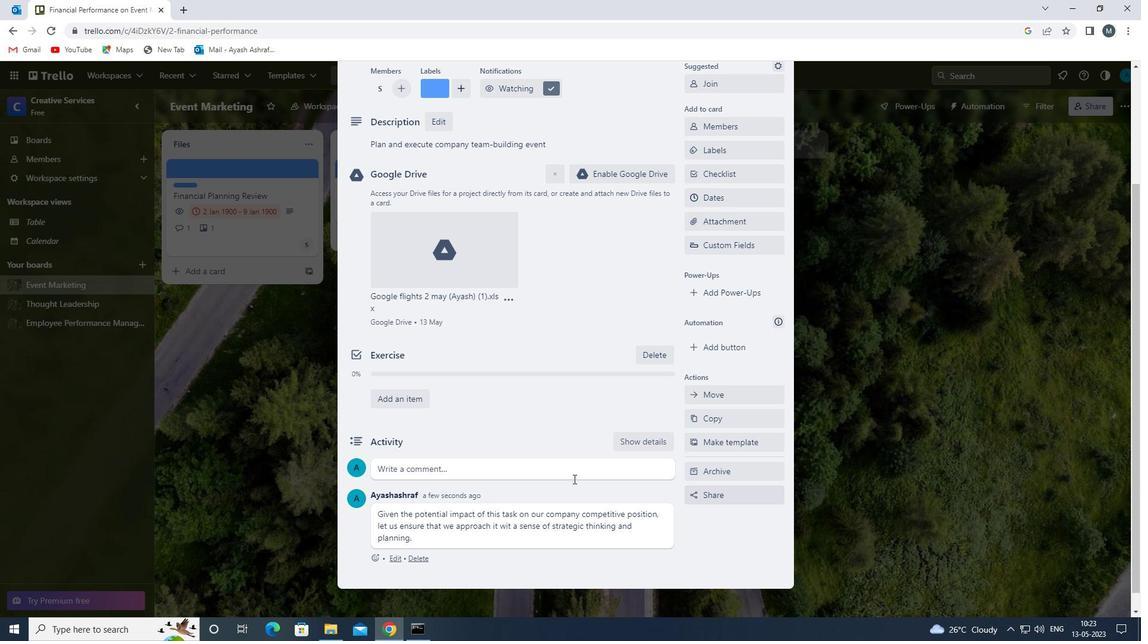 
Action: Mouse scrolled (546, 476) with delta (0, 0)
Screenshot: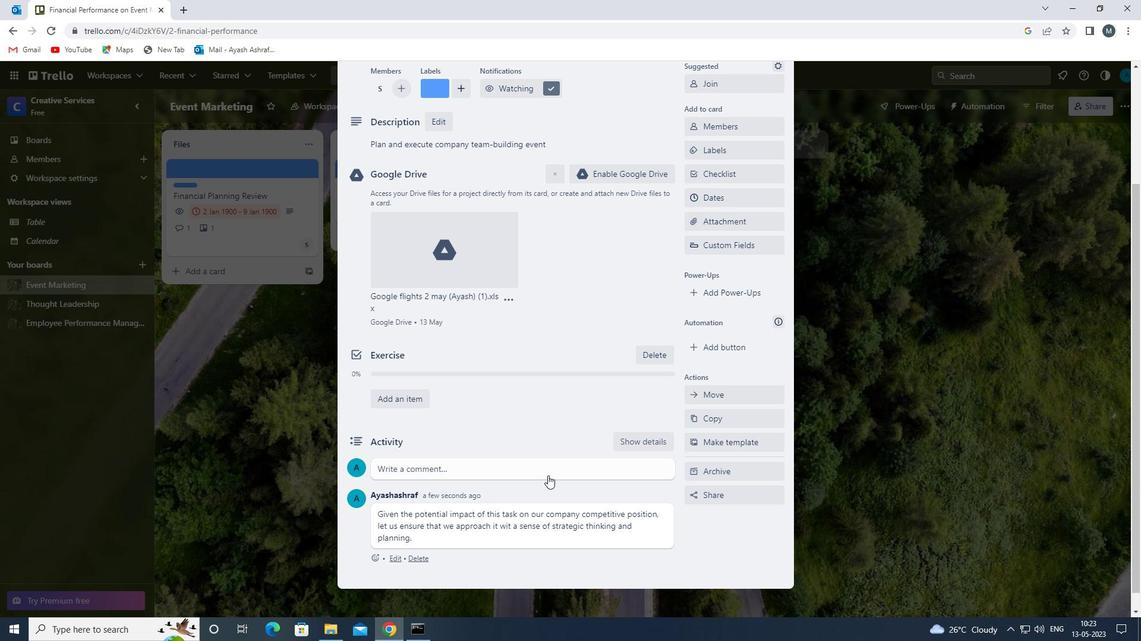 
Action: Mouse scrolled (546, 476) with delta (0, 0)
Screenshot: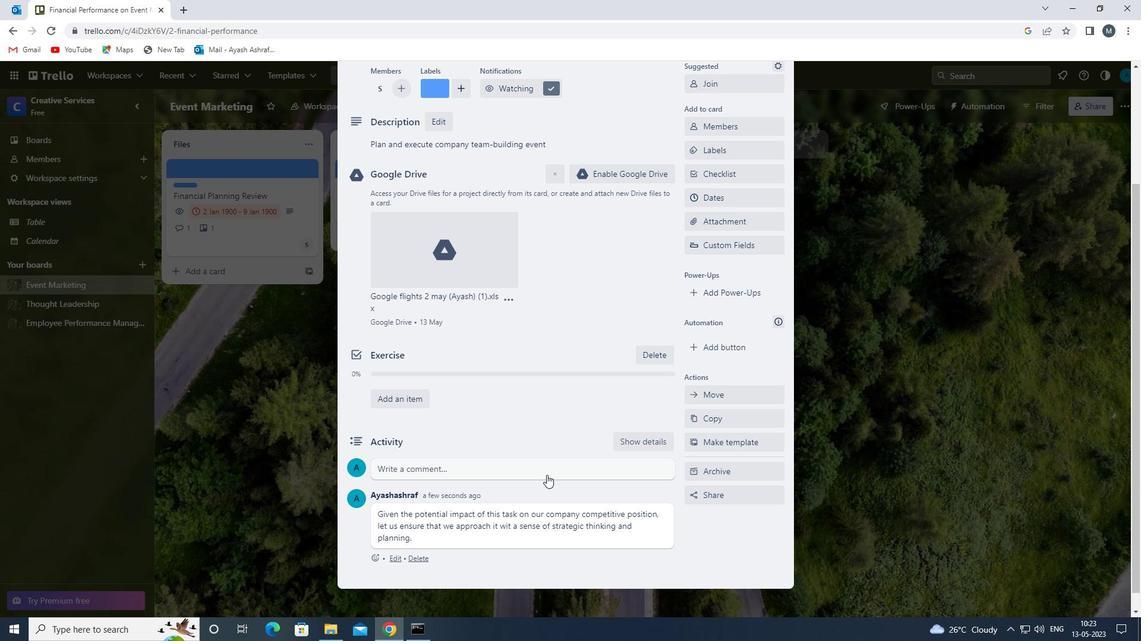 
Action: Mouse moved to (546, 475)
Screenshot: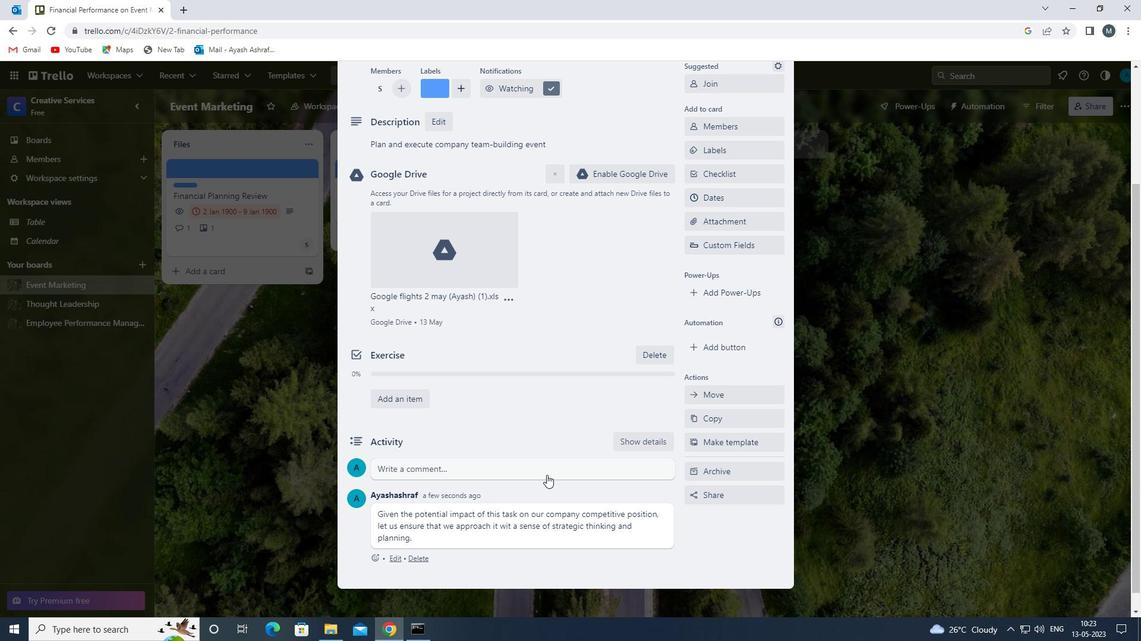 
Action: Mouse scrolled (546, 476) with delta (0, 0)
Screenshot: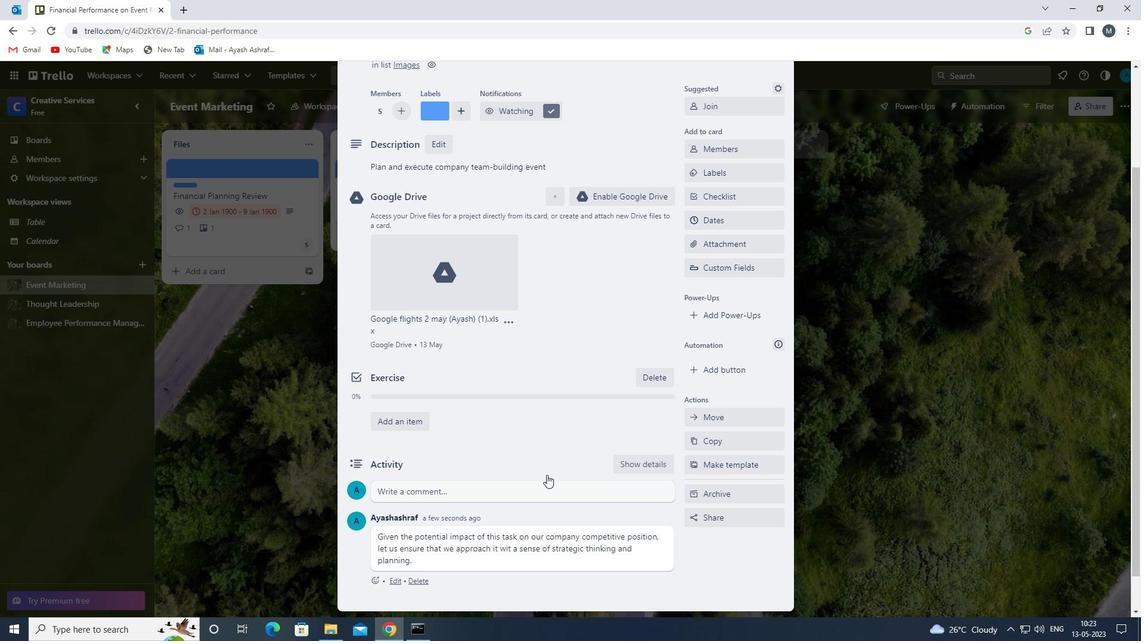 
Action: Mouse scrolled (546, 476) with delta (0, 0)
Screenshot: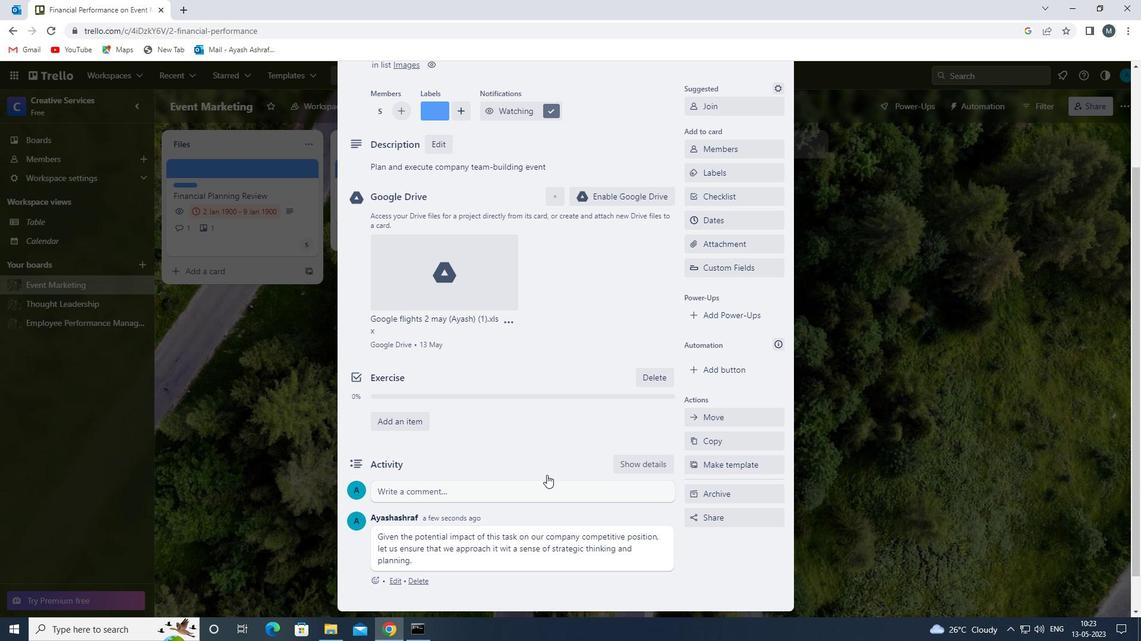 
Action: Mouse scrolled (546, 476) with delta (0, 0)
Screenshot: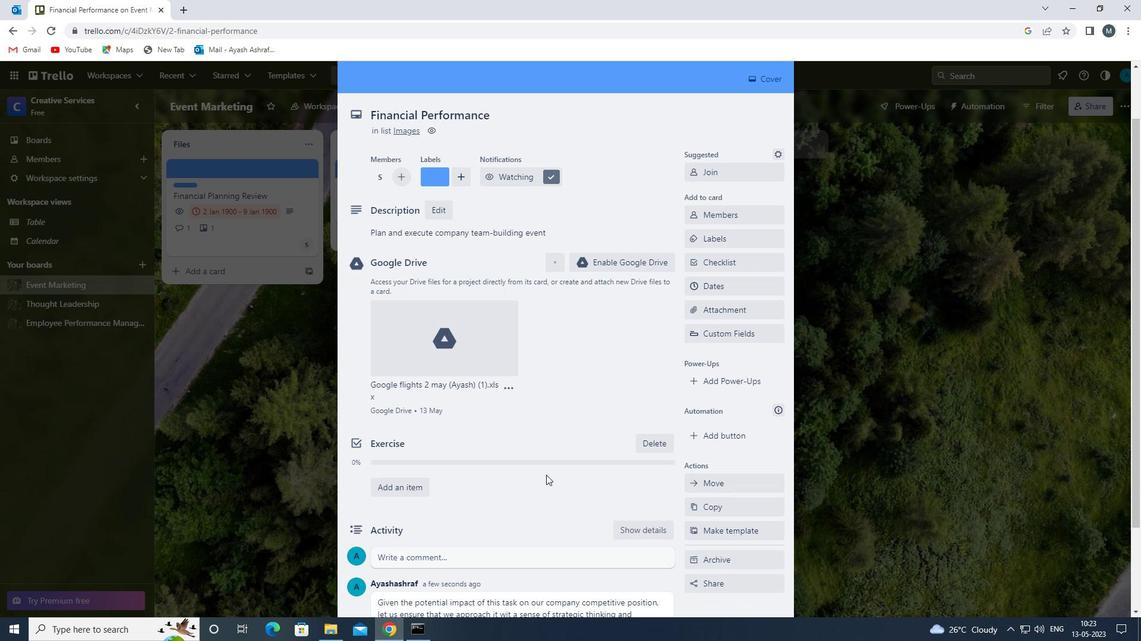 
Action: Mouse moved to (543, 474)
Screenshot: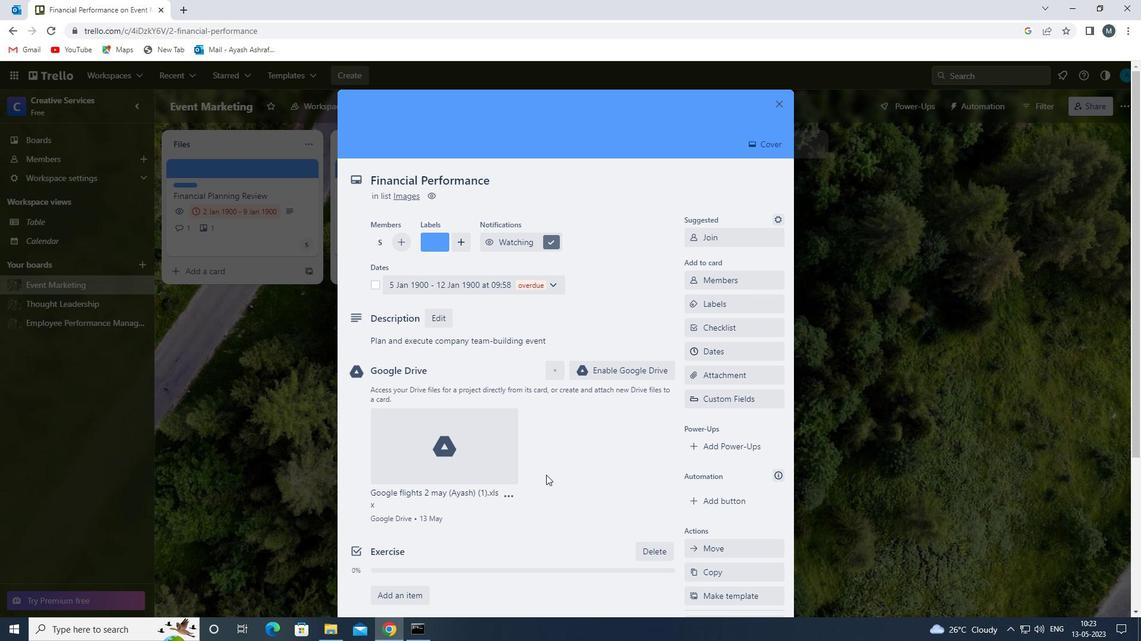 
